 Task: Add Attachment from computer to Card Card0000000029 in Board Board0000000008 in Workspace WS0000000003 in Trello. Add Cover Purple to Card Card0000000029 in Board Board0000000008 in Workspace WS0000000003 in Trello. Add "Move Card To …" Button titled Button0000000029 to "top" of the list "To Do" to Card Card0000000029 in Board Board0000000008 in Workspace WS0000000003 in Trello. Add Description DS0000000029 to Card Card0000000029 in Board Board0000000008 in Workspace WS0000000003 in Trello. Add Comment CM0000000029 to Card Card0000000029 in Board Board0000000008 in Workspace WS0000000003 in Trello
Action: Mouse moved to (624, 81)
Screenshot: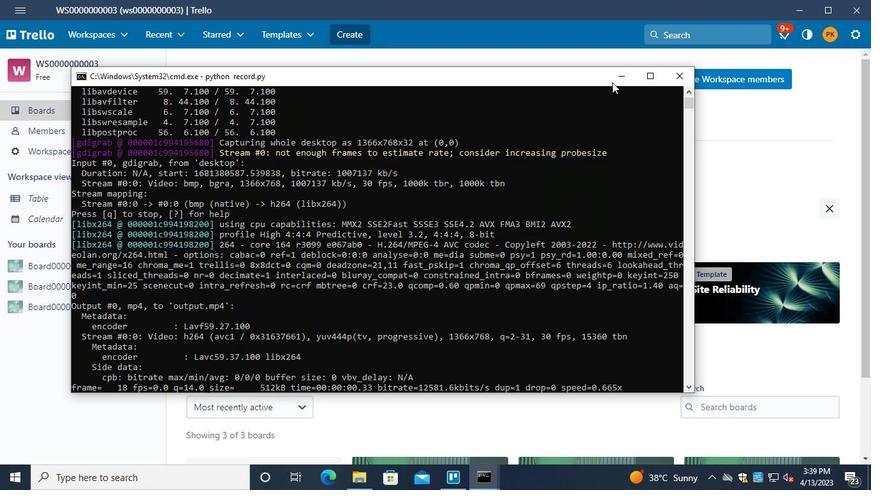 
Action: Mouse pressed left at (624, 81)
Screenshot: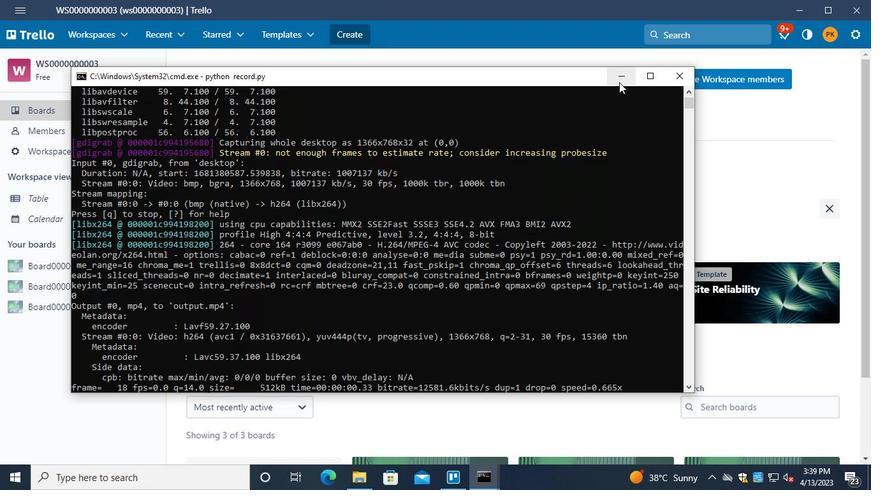 
Action: Mouse moved to (52, 289)
Screenshot: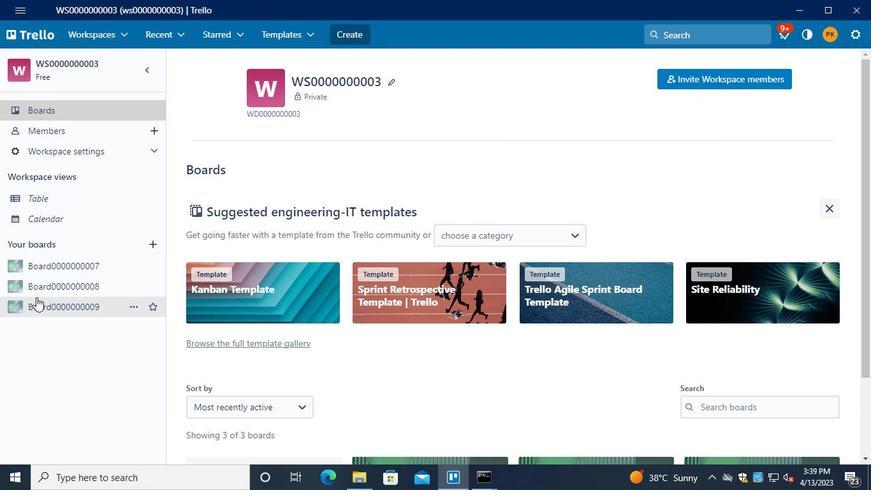
Action: Mouse pressed left at (52, 289)
Screenshot: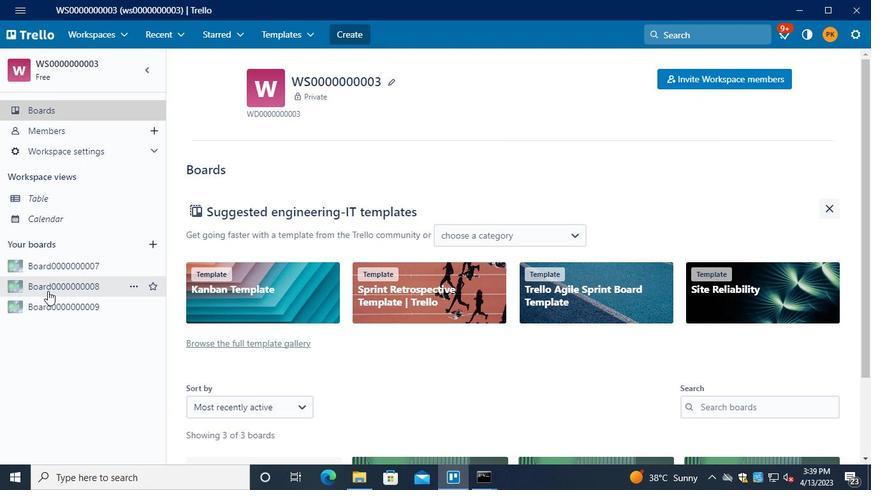 
Action: Mouse moved to (248, 128)
Screenshot: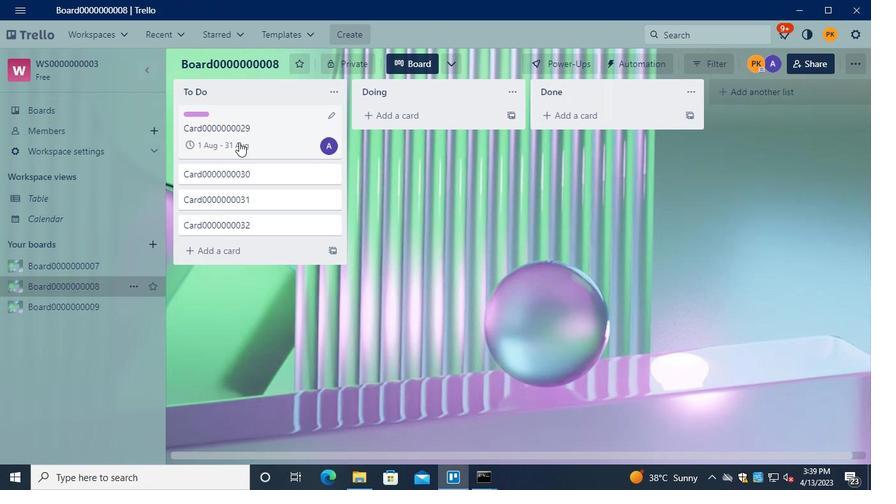 
Action: Mouse pressed left at (248, 128)
Screenshot: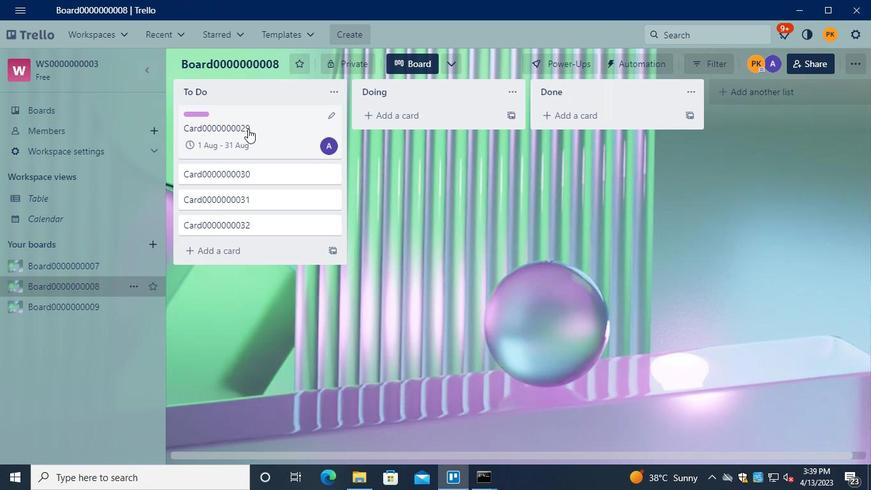 
Action: Mouse moved to (579, 260)
Screenshot: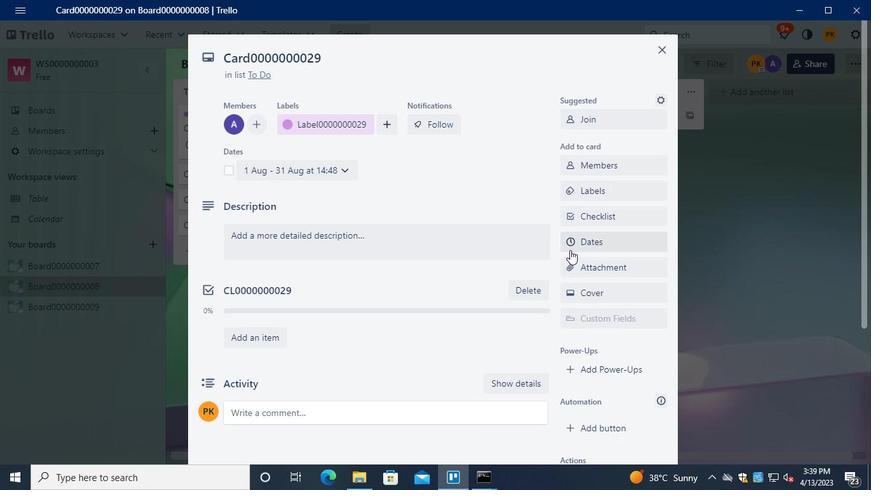 
Action: Mouse pressed left at (579, 260)
Screenshot: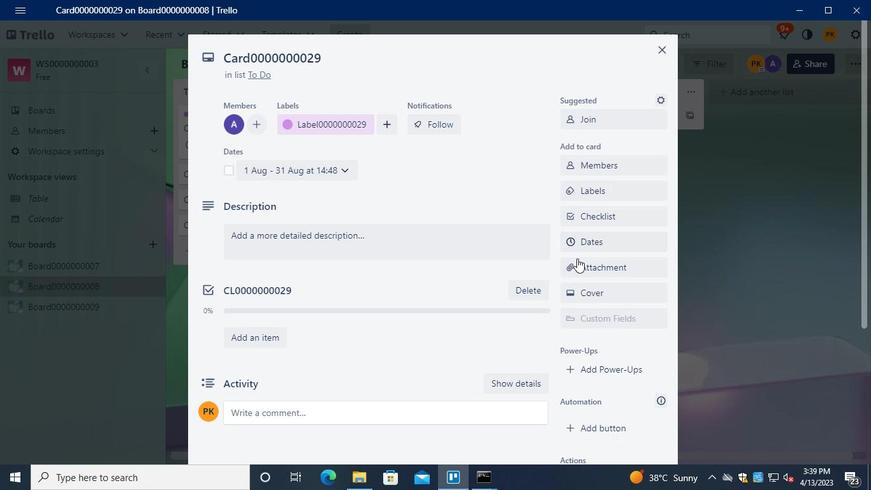 
Action: Mouse moved to (590, 114)
Screenshot: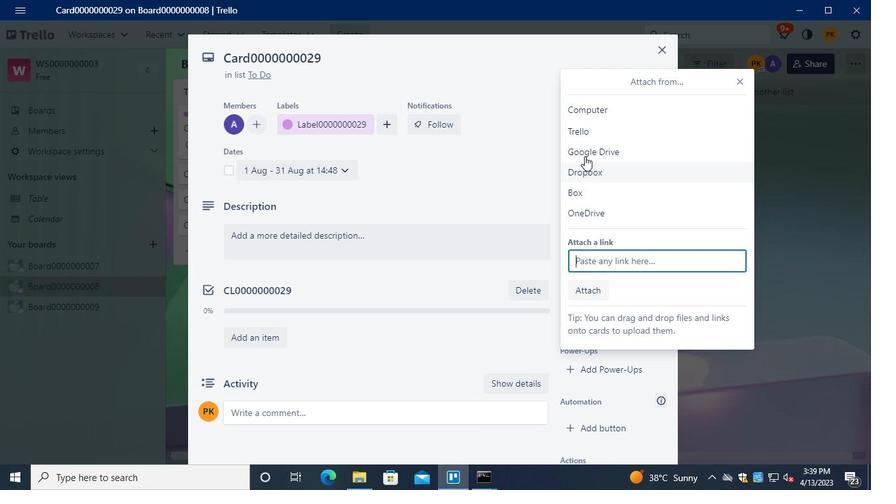 
Action: Mouse pressed left at (590, 114)
Screenshot: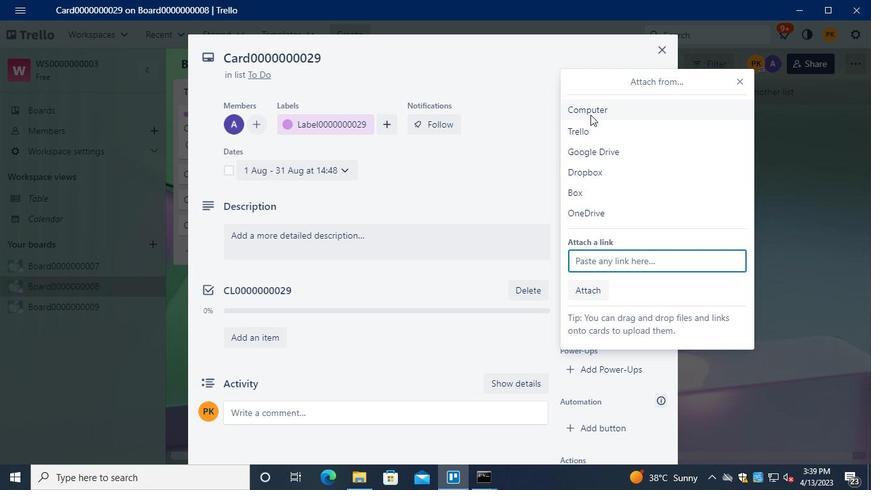
Action: Mouse moved to (178, 89)
Screenshot: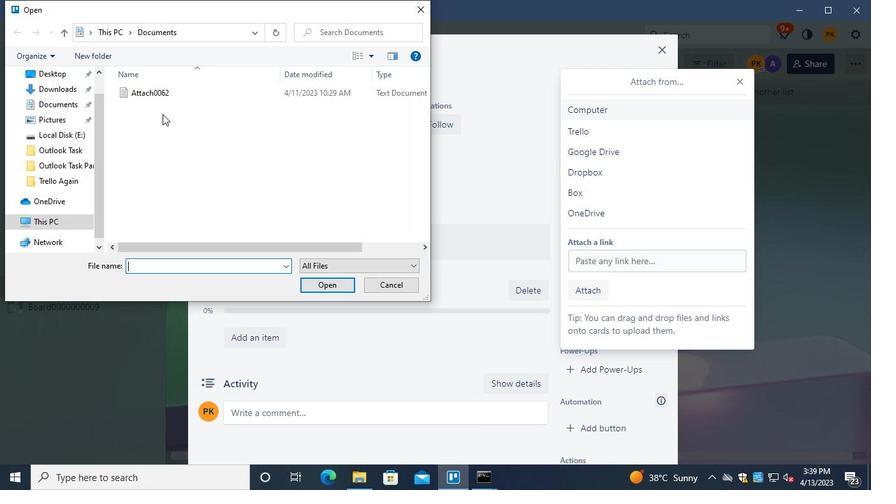 
Action: Mouse pressed left at (178, 89)
Screenshot: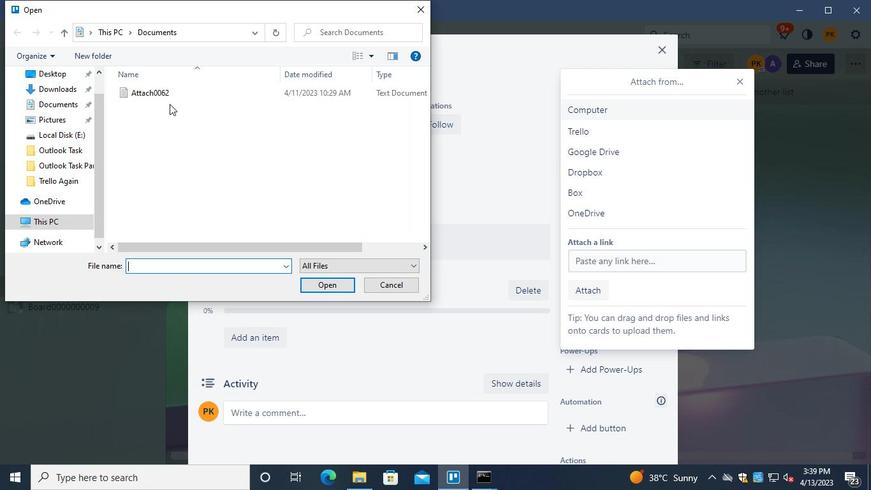 
Action: Mouse moved to (335, 290)
Screenshot: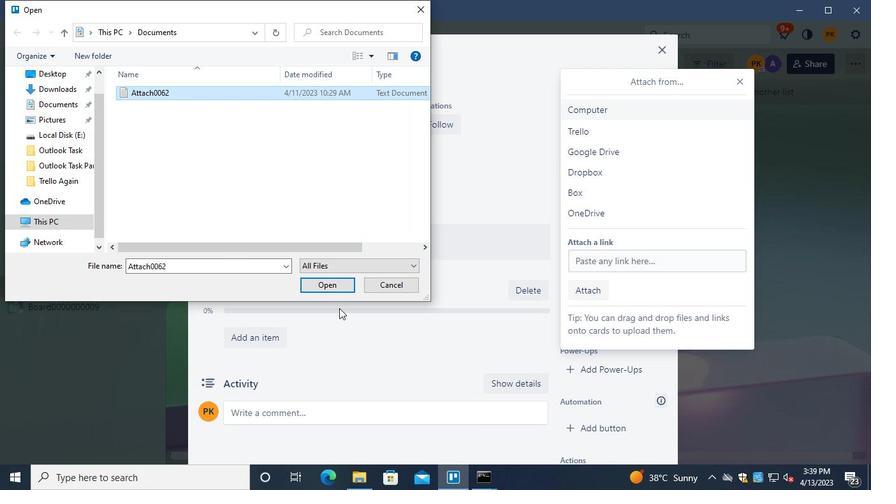 
Action: Mouse pressed left at (335, 290)
Screenshot: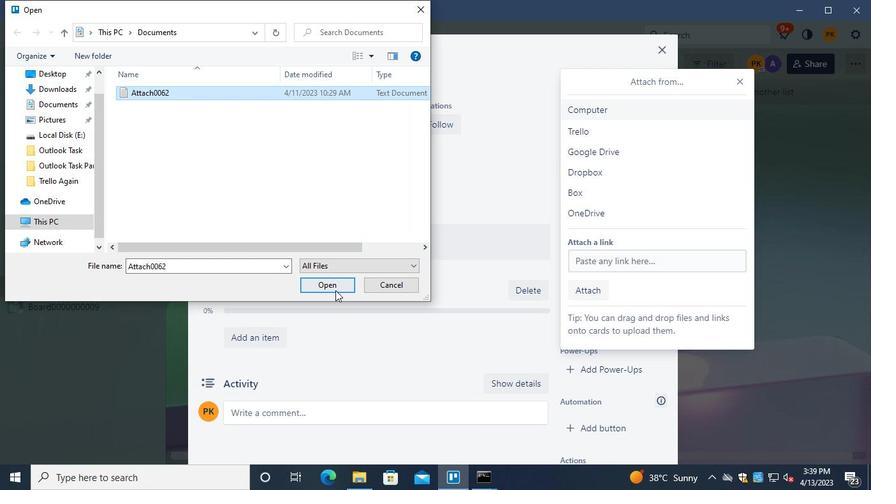 
Action: Mouse moved to (608, 292)
Screenshot: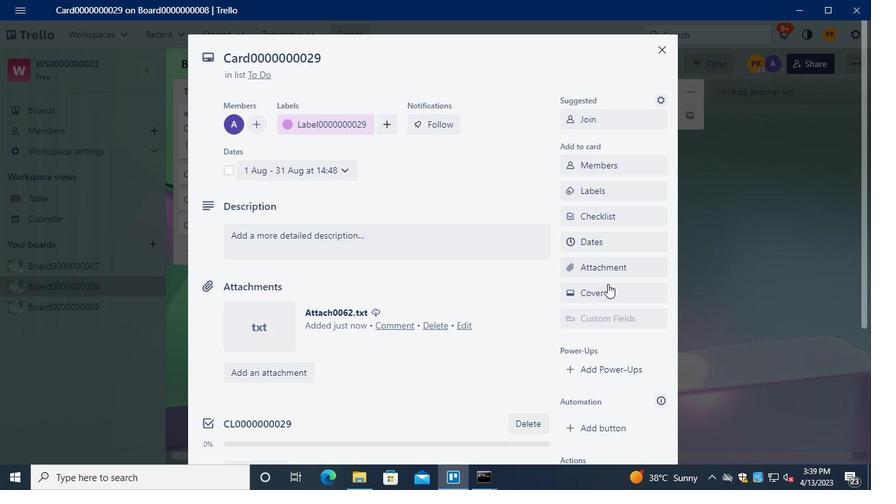 
Action: Mouse pressed left at (608, 292)
Screenshot: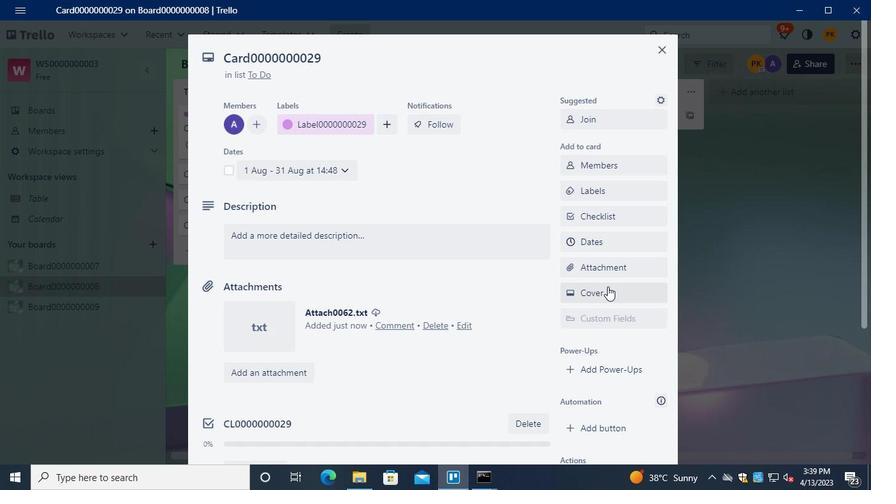 
Action: Mouse moved to (731, 210)
Screenshot: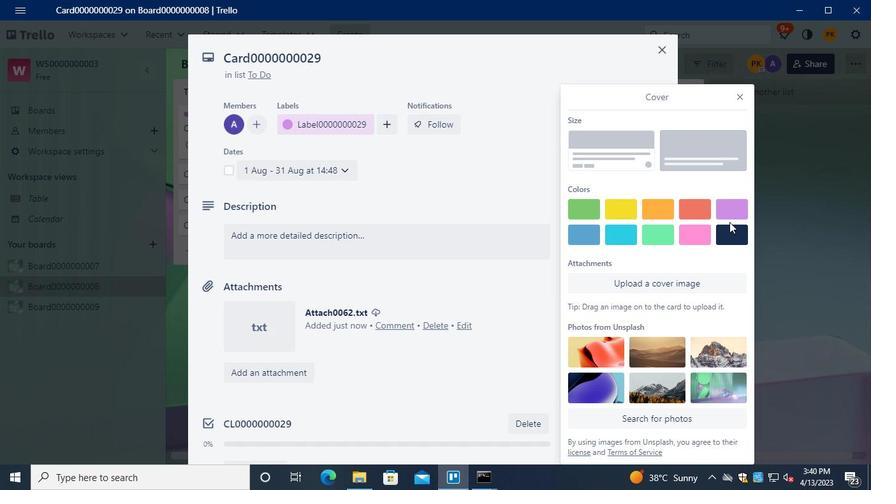 
Action: Mouse pressed left at (731, 210)
Screenshot: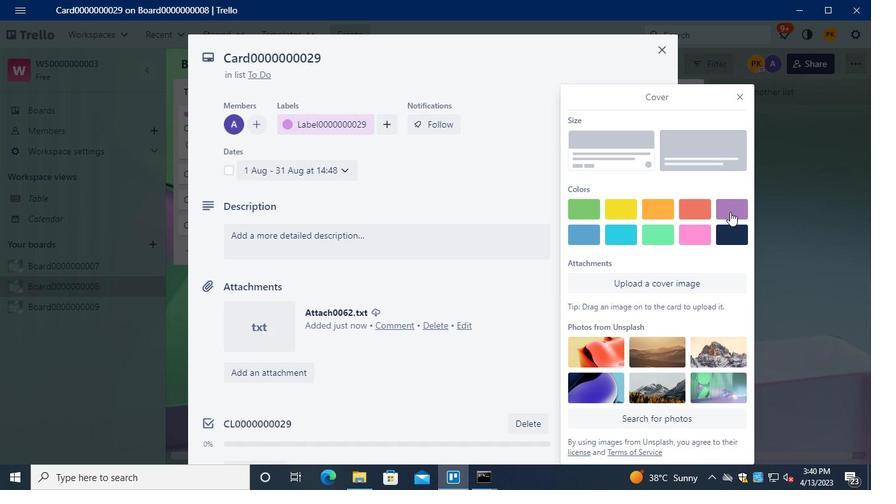 
Action: Mouse moved to (738, 75)
Screenshot: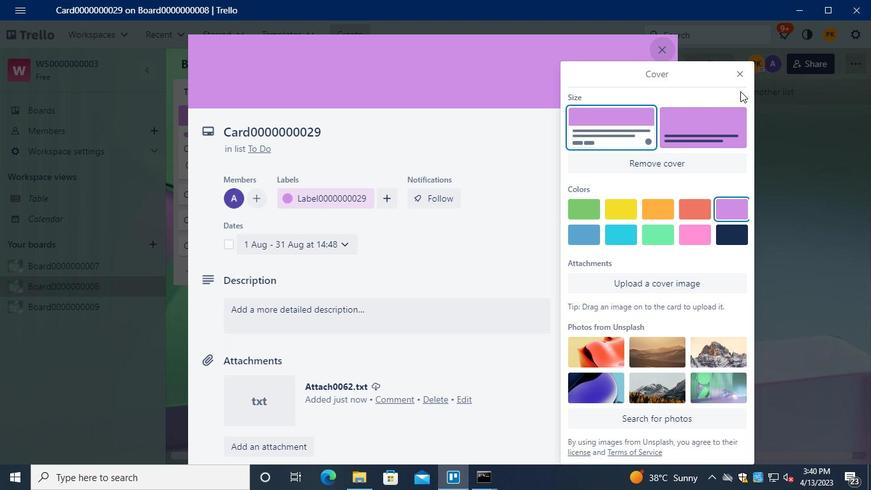 
Action: Mouse pressed left at (738, 75)
Screenshot: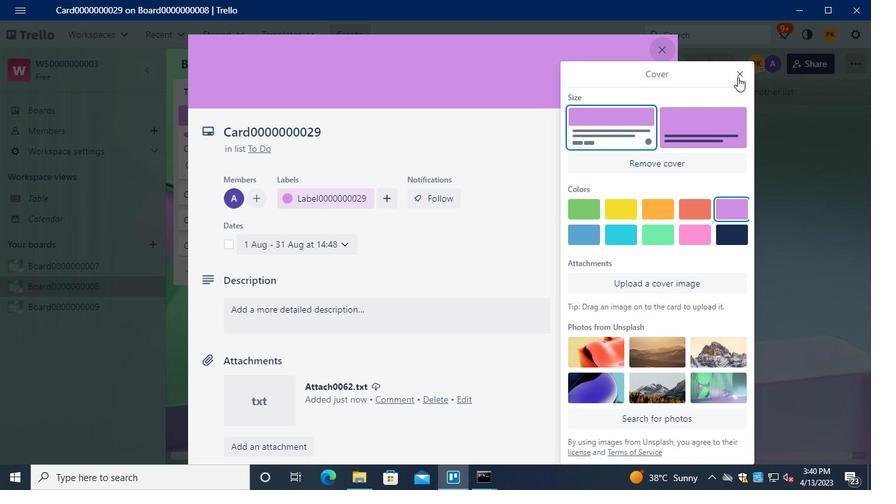 
Action: Mouse moved to (608, 351)
Screenshot: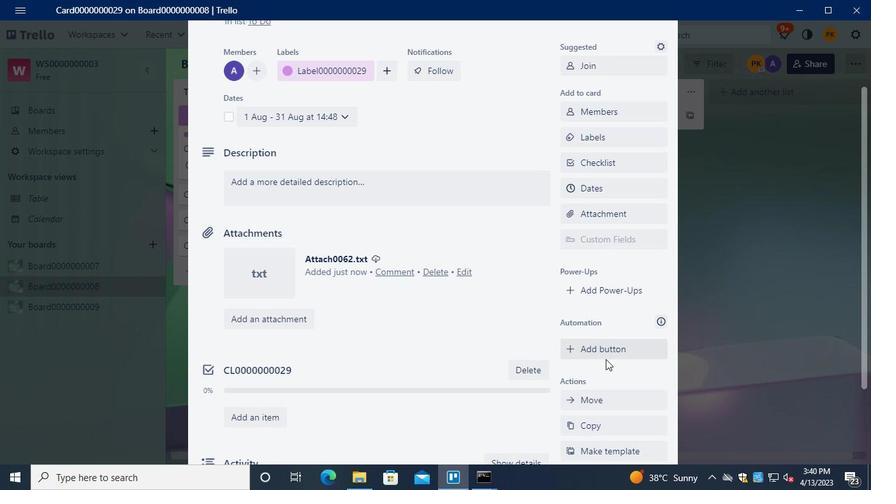 
Action: Mouse pressed left at (608, 351)
Screenshot: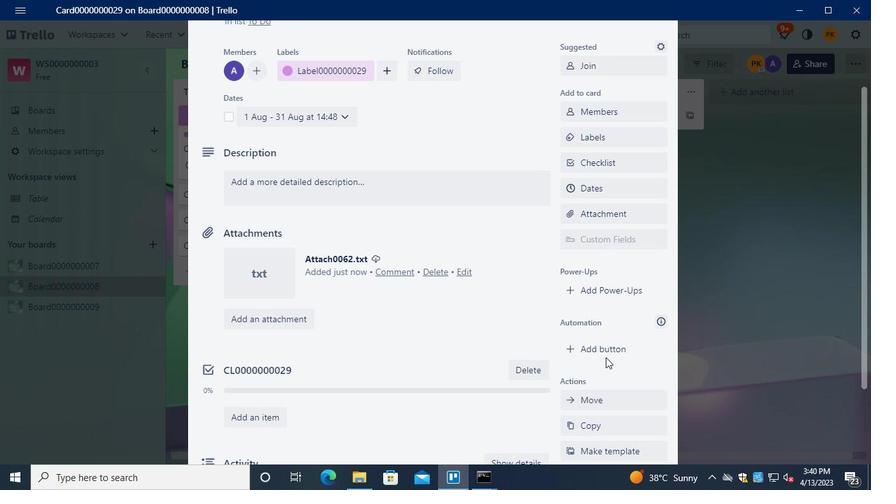 
Action: Mouse moved to (615, 114)
Screenshot: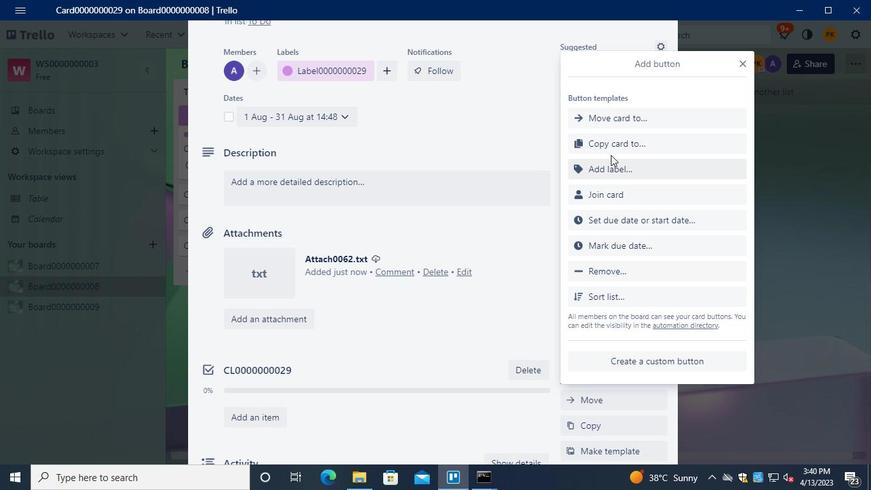 
Action: Mouse pressed left at (615, 114)
Screenshot: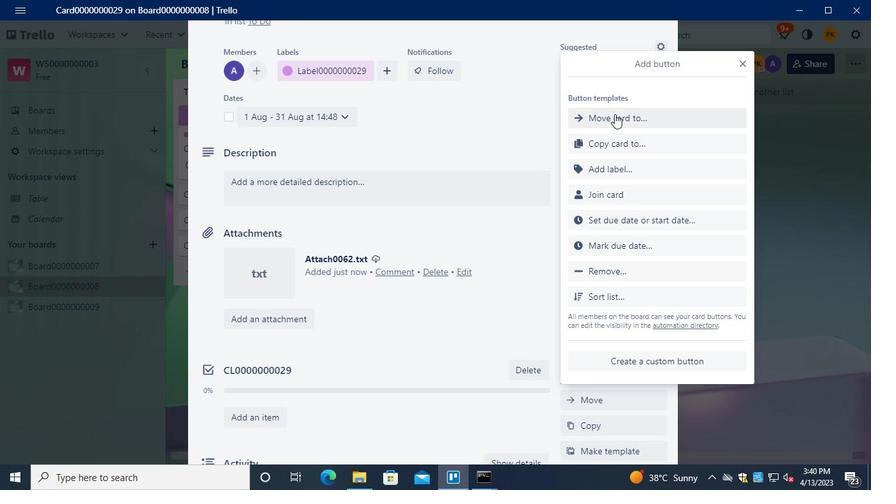 
Action: Mouse moved to (648, 131)
Screenshot: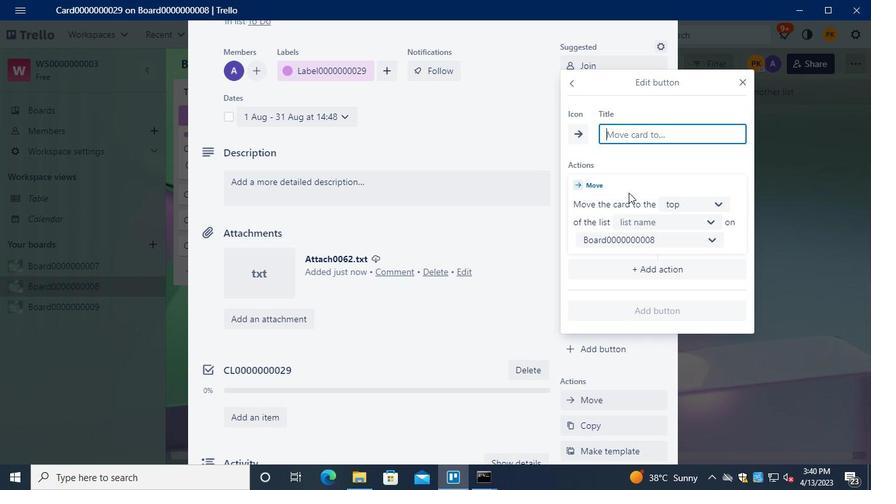 
Action: Keyboard Key.shift
Screenshot: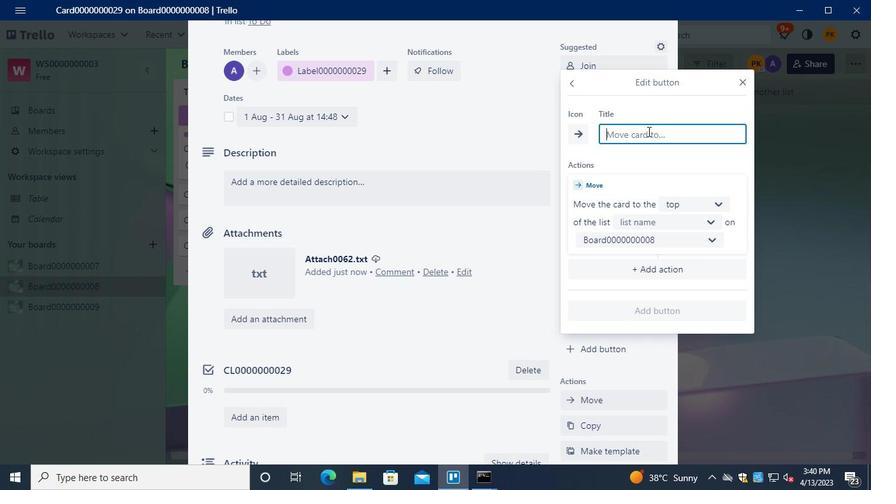 
Action: Keyboard B
Screenshot: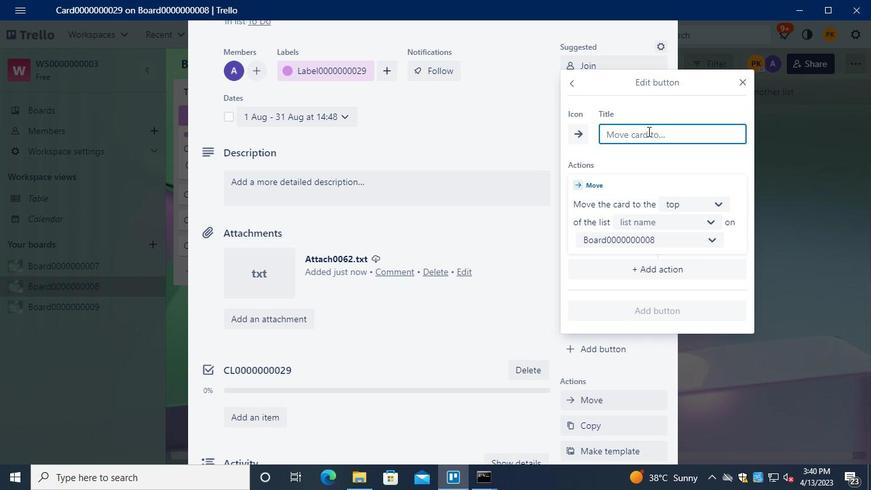 
Action: Keyboard u
Screenshot: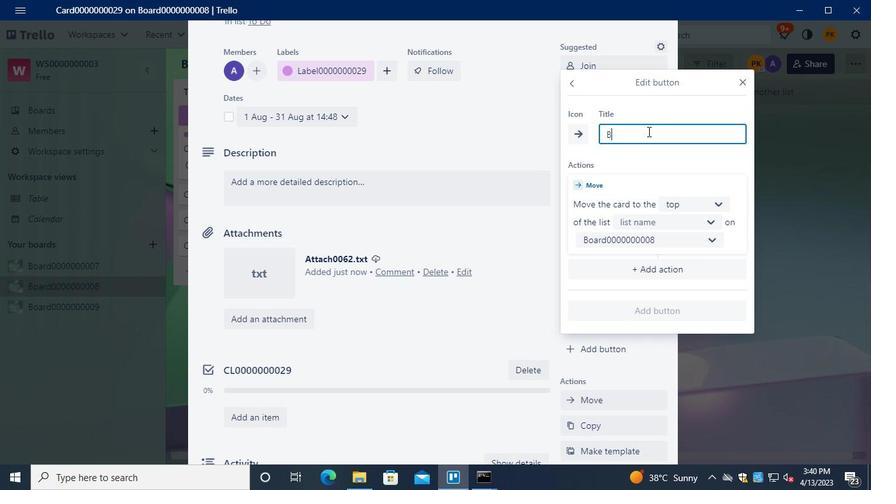 
Action: Keyboard t
Screenshot: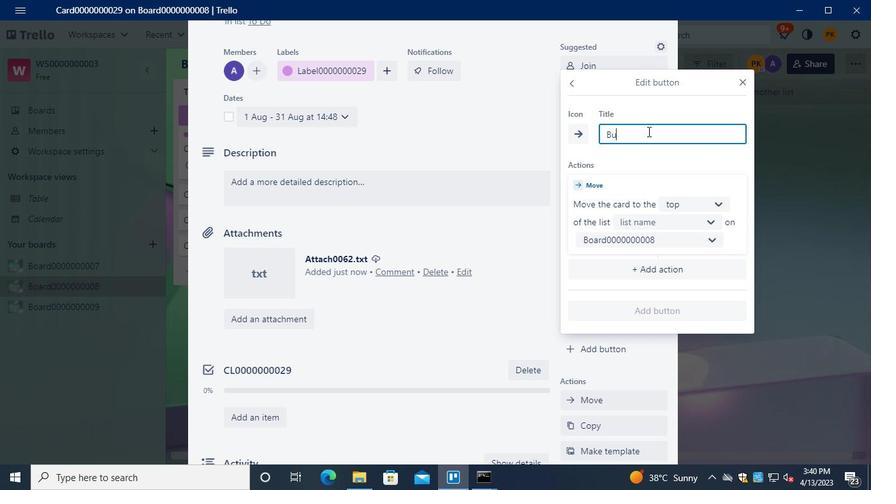 
Action: Keyboard t
Screenshot: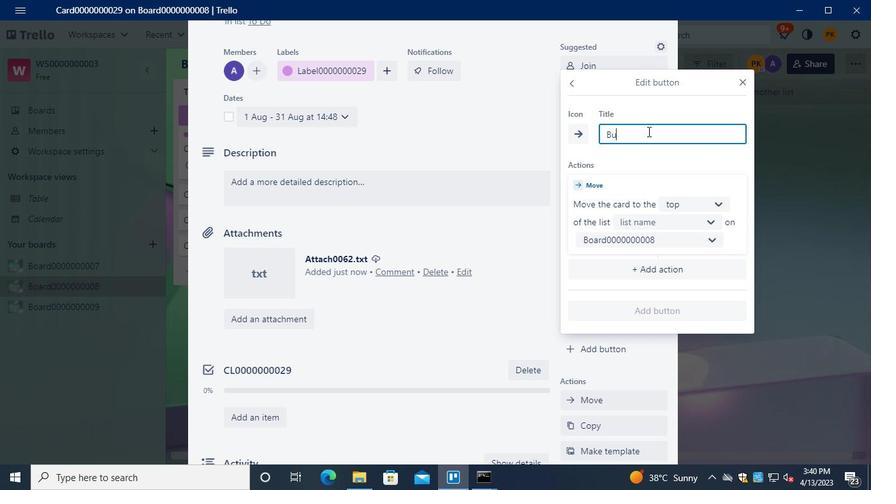 
Action: Keyboard o
Screenshot: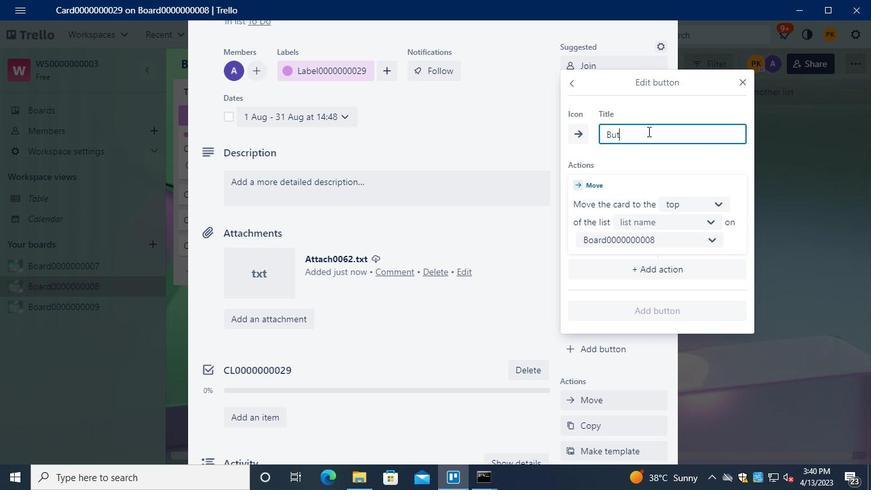 
Action: Keyboard n
Screenshot: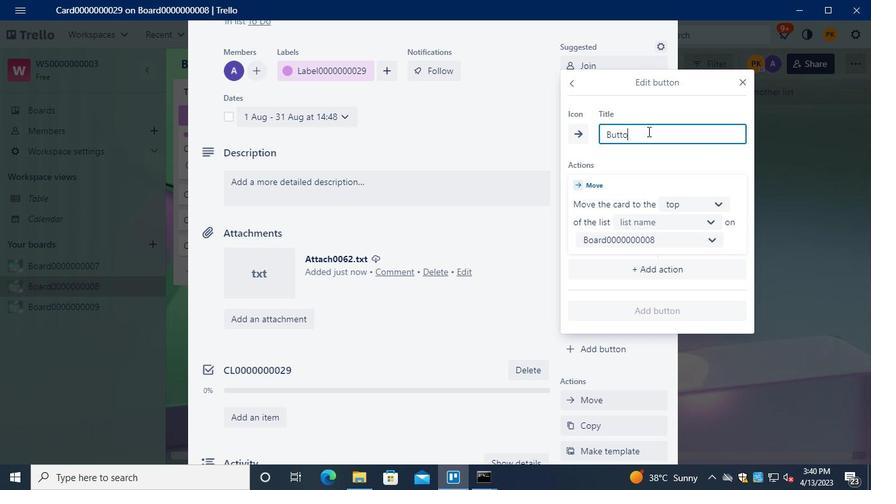 
Action: Keyboard <96>
Screenshot: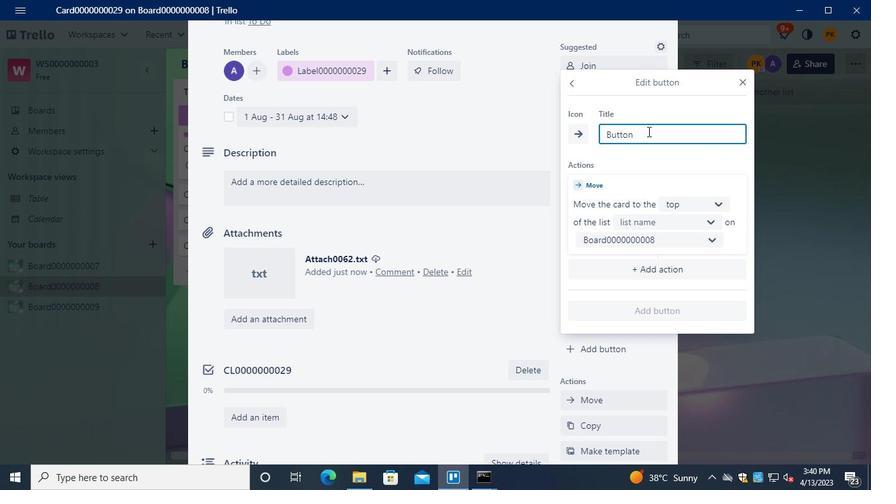 
Action: Keyboard <96>
Screenshot: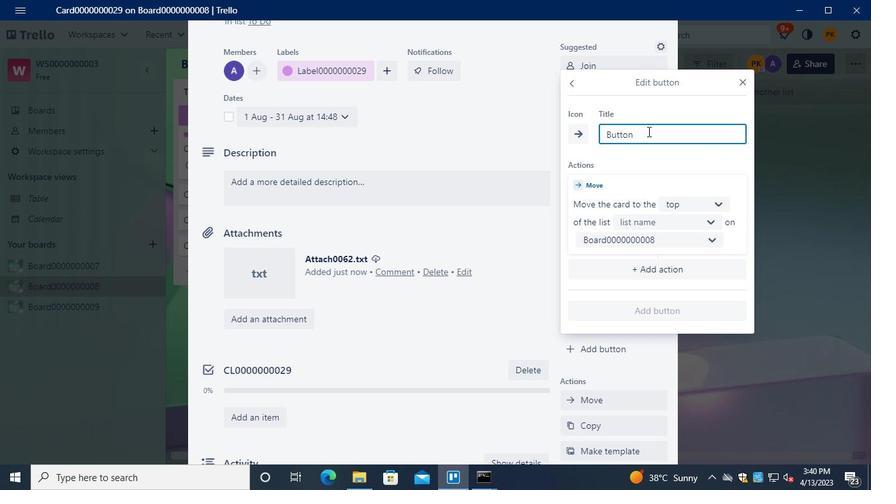
Action: Keyboard <96>
Screenshot: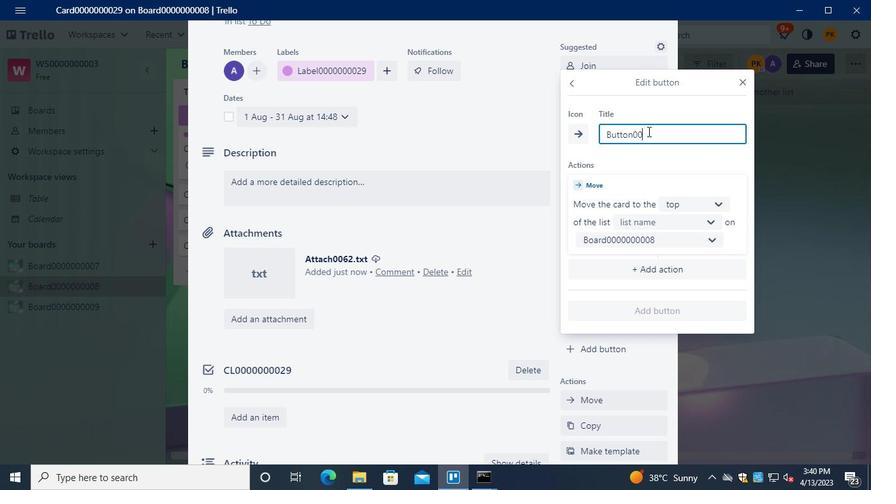 
Action: Keyboard <96>
Screenshot: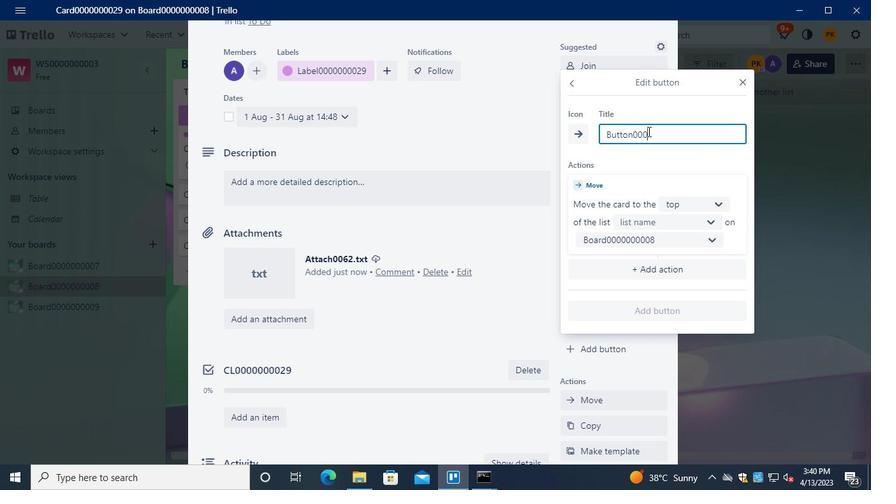 
Action: Keyboard <96>
Screenshot: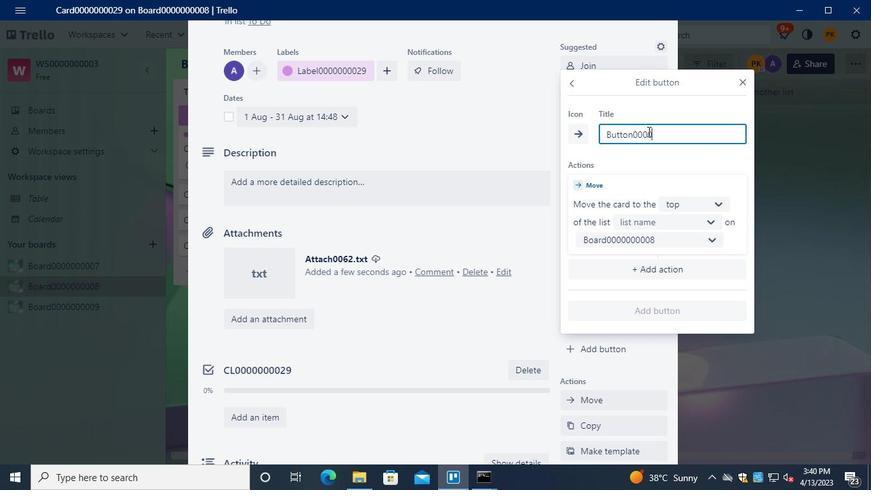 
Action: Keyboard <96>
Screenshot: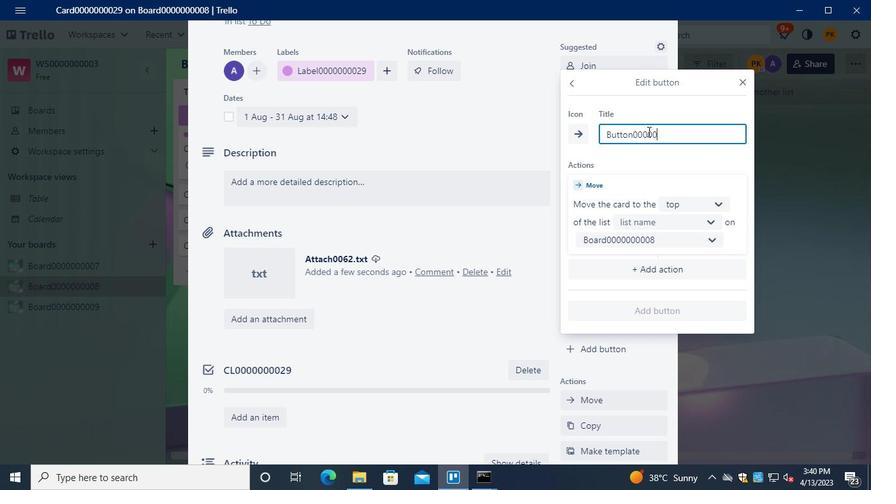 
Action: Keyboard <96>
Screenshot: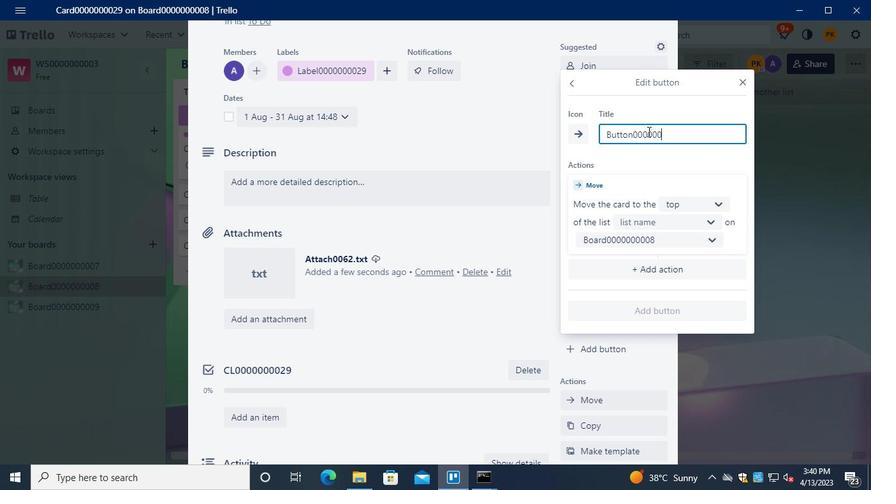 
Action: Keyboard <96>
Screenshot: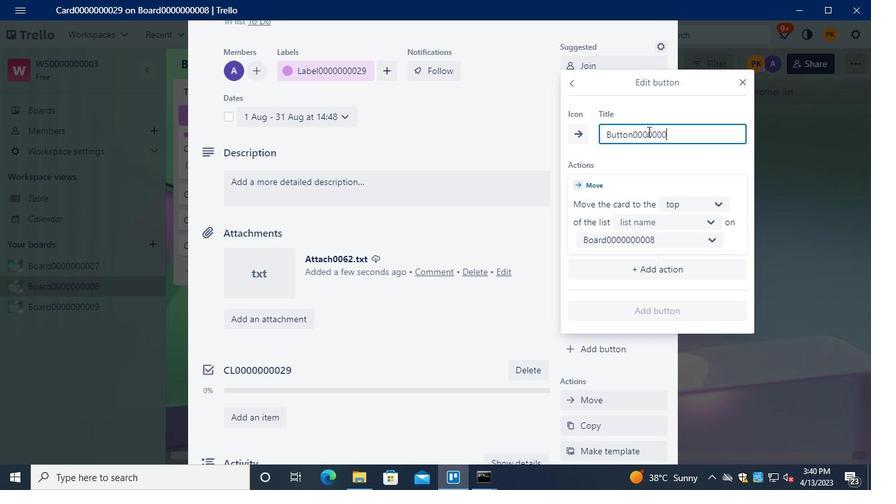 
Action: Keyboard <98>
Screenshot: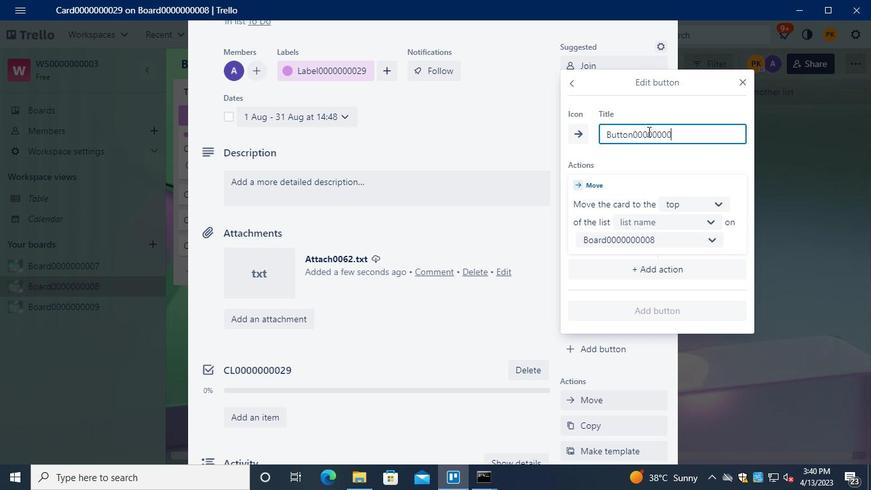 
Action: Keyboard <105>
Screenshot: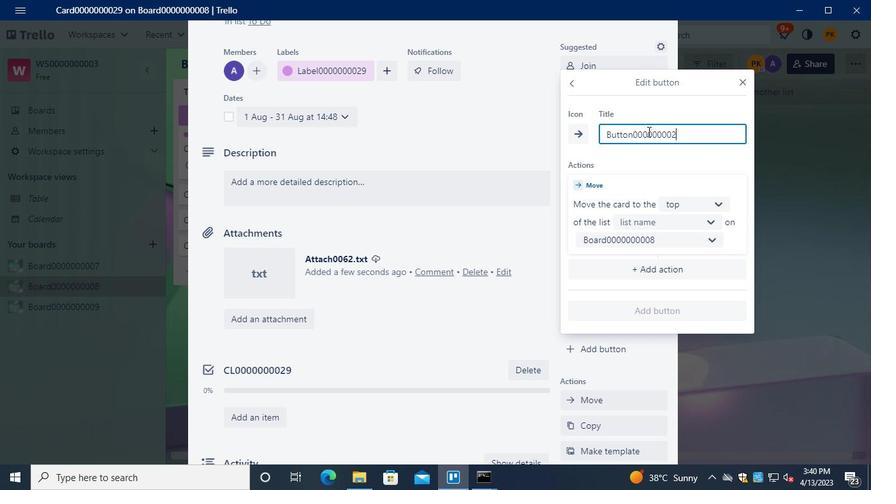 
Action: Mouse moved to (701, 221)
Screenshot: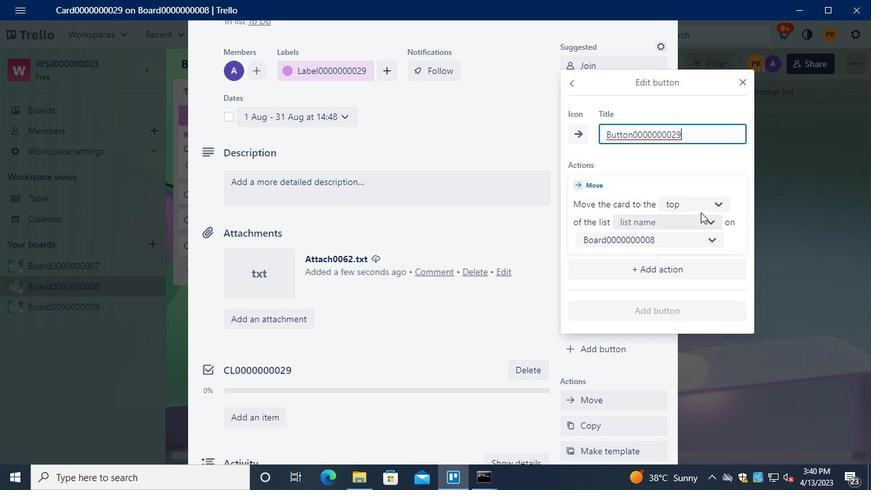 
Action: Mouse pressed left at (701, 221)
Screenshot: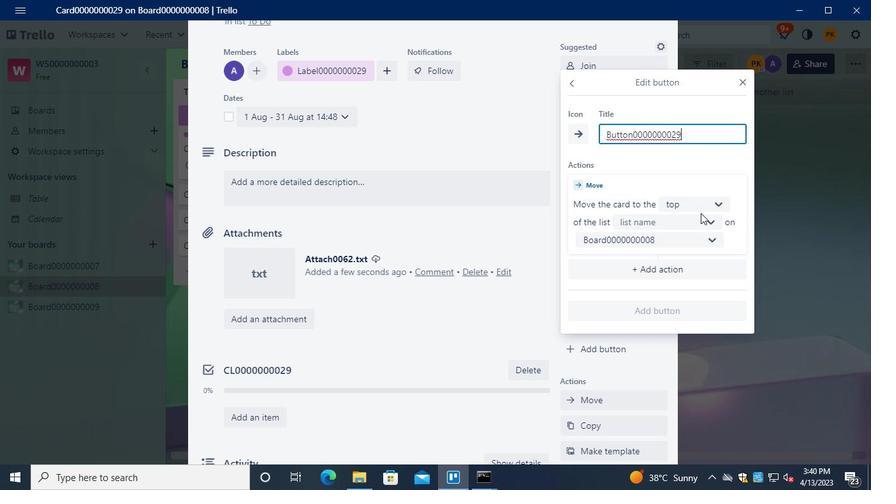 
Action: Mouse moved to (680, 247)
Screenshot: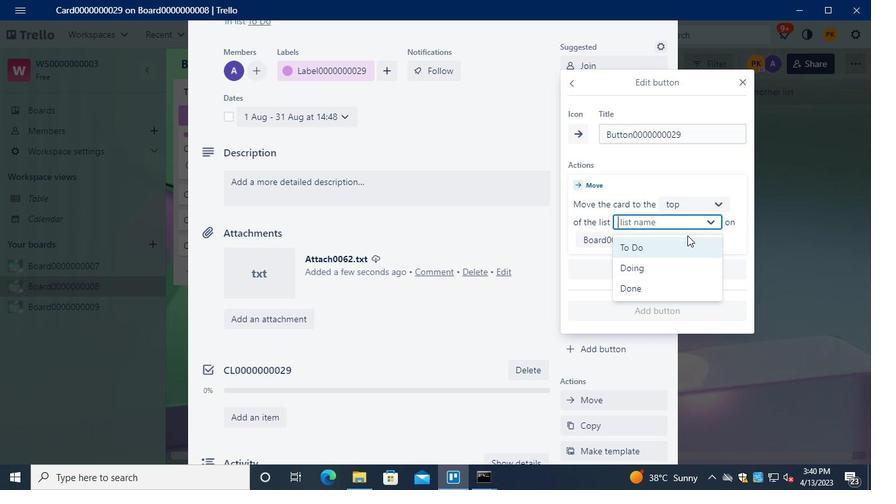 
Action: Mouse pressed left at (680, 247)
Screenshot: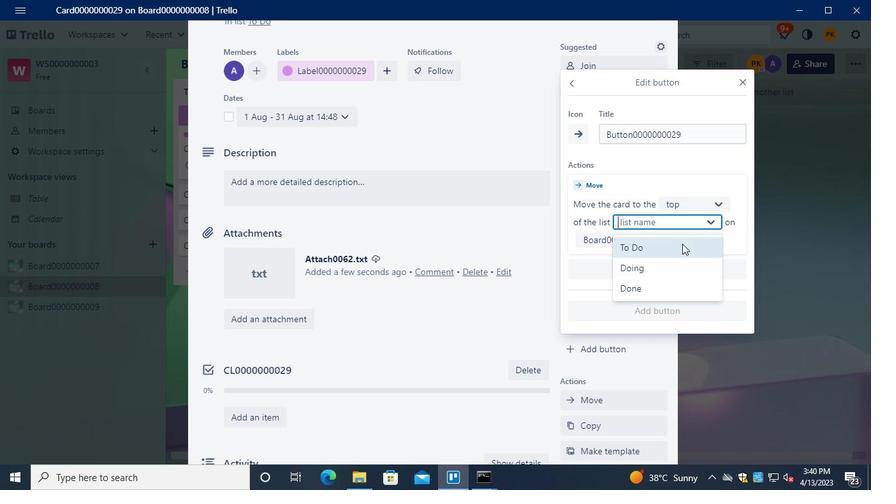 
Action: Mouse moved to (657, 315)
Screenshot: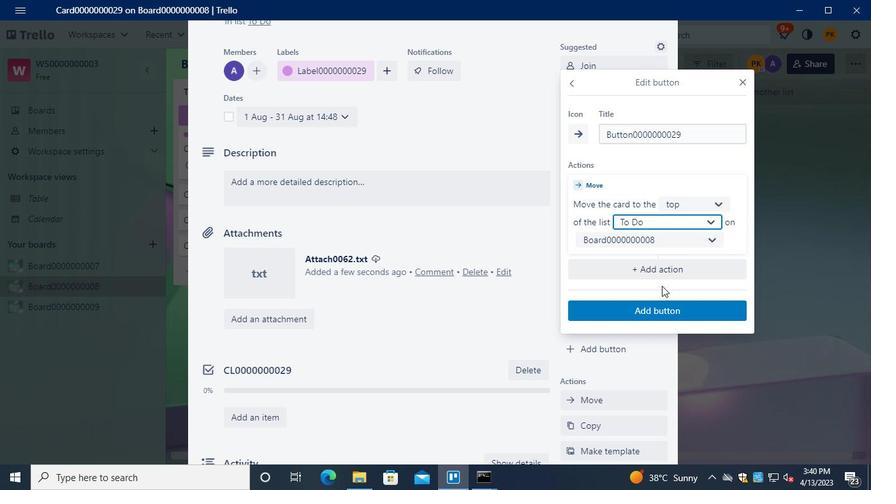 
Action: Mouse pressed left at (657, 315)
Screenshot: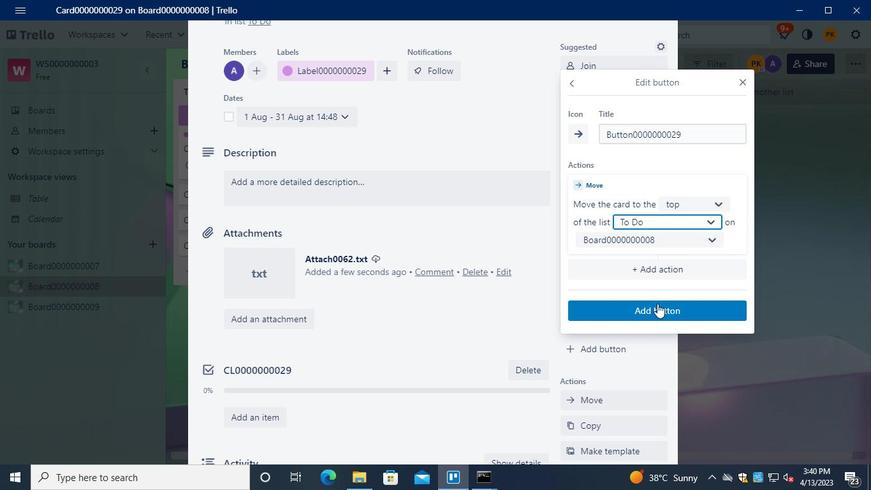 
Action: Mouse moved to (376, 183)
Screenshot: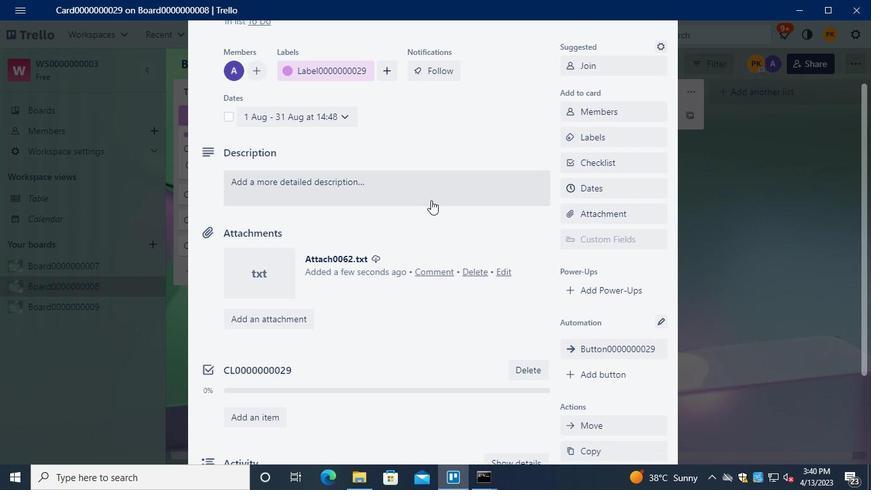 
Action: Mouse pressed left at (376, 183)
Screenshot: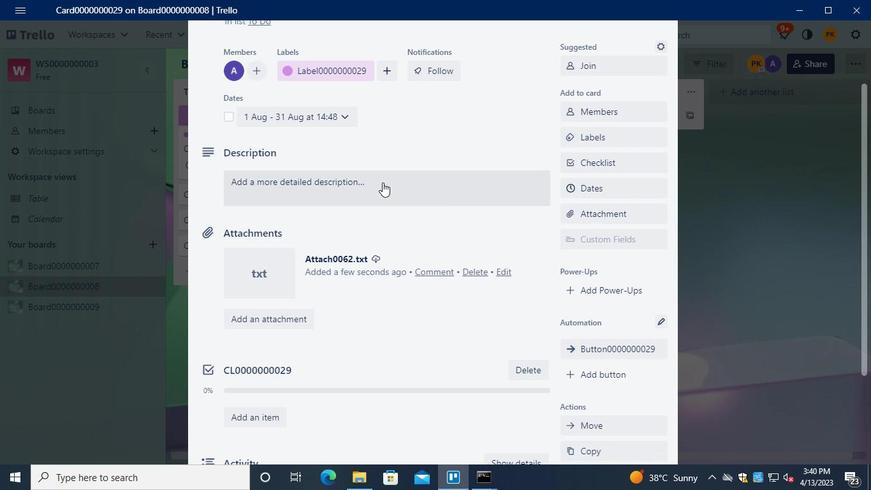 
Action: Keyboard Key.shift
Screenshot: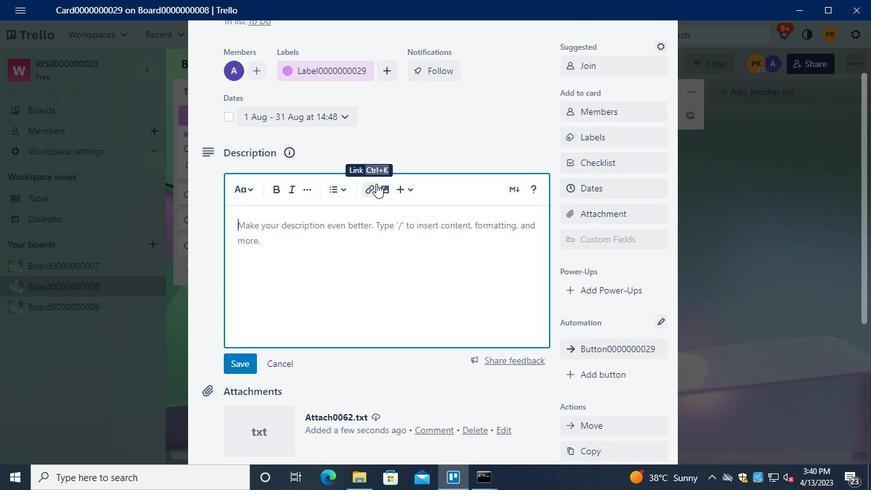 
Action: Keyboard D
Screenshot: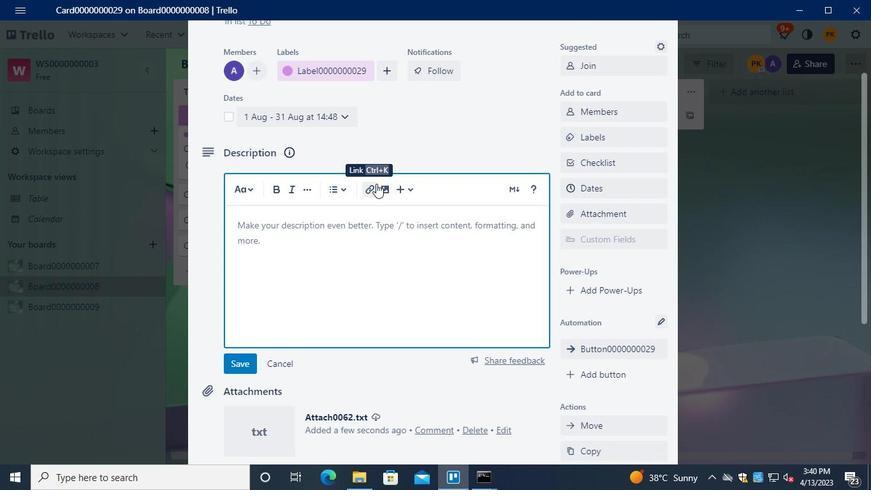 
Action: Keyboard S
Screenshot: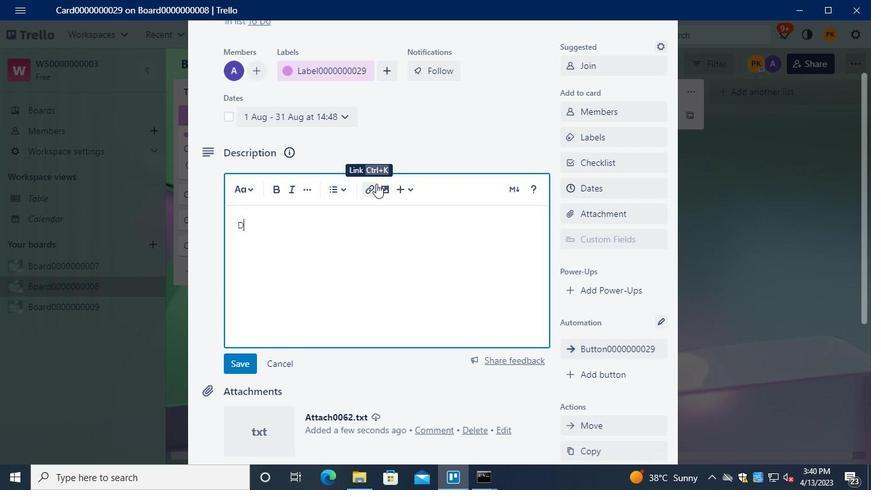 
Action: Keyboard <96>
Screenshot: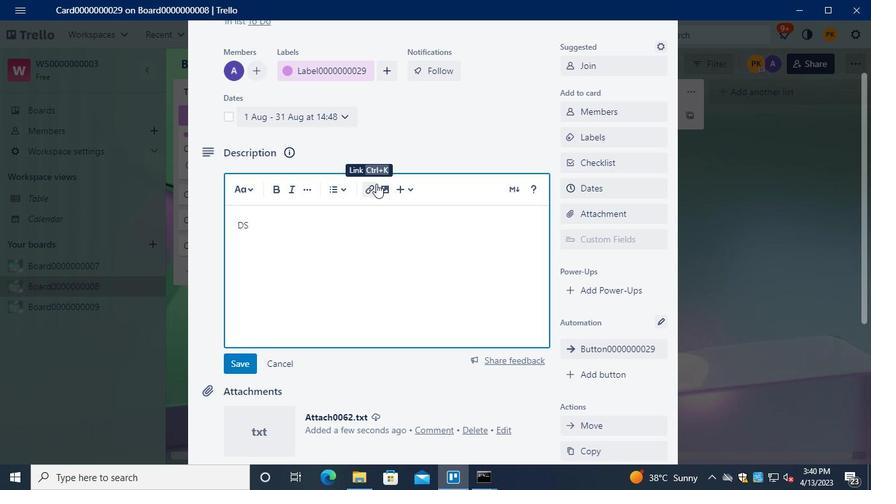 
Action: Keyboard <96>
Screenshot: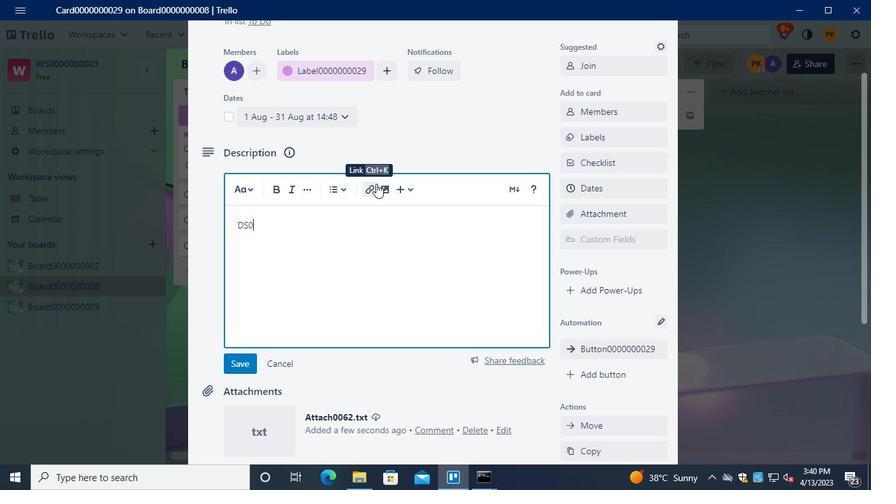 
Action: Keyboard <96>
Screenshot: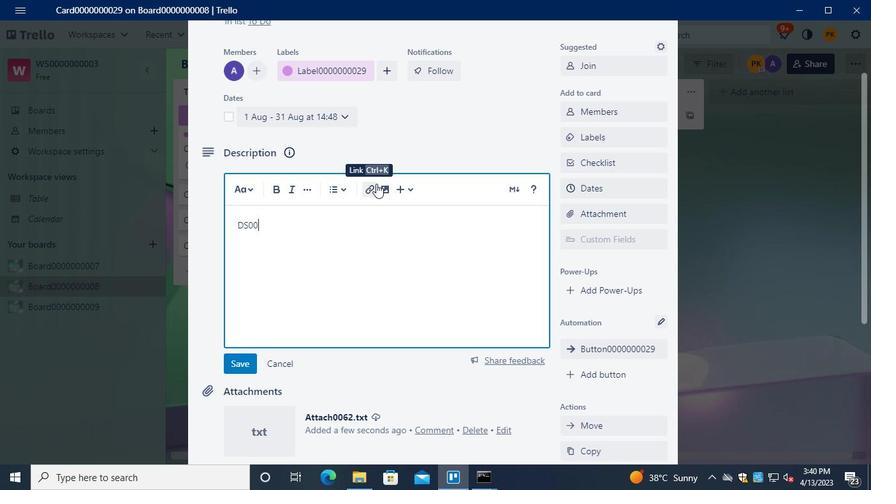 
Action: Keyboard <96>
Screenshot: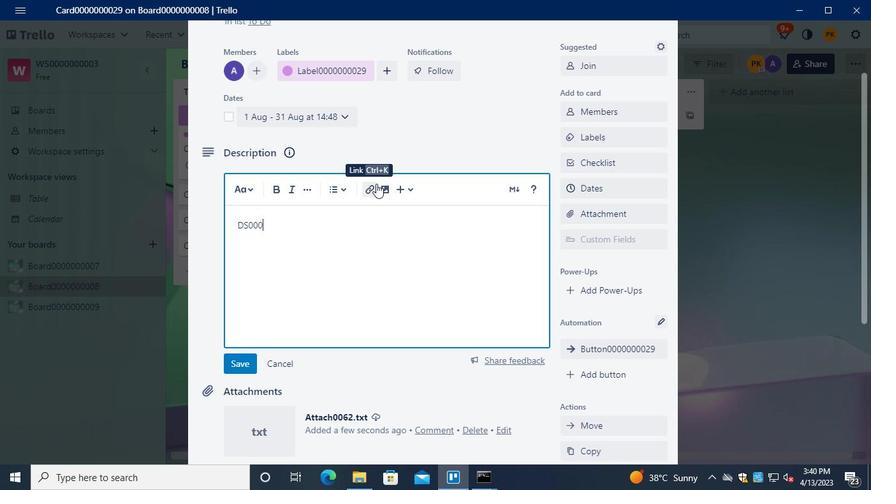 
Action: Keyboard <96>
Screenshot: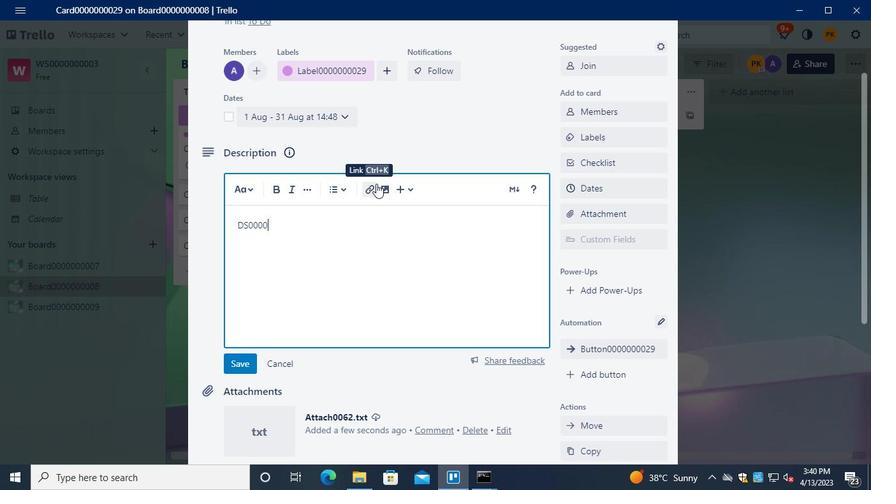 
Action: Keyboard <96>
Screenshot: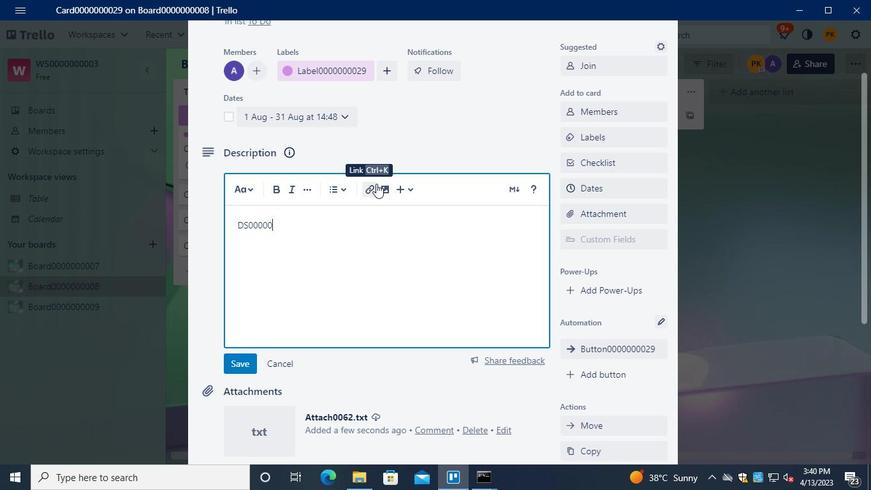 
Action: Keyboard <96>
Screenshot: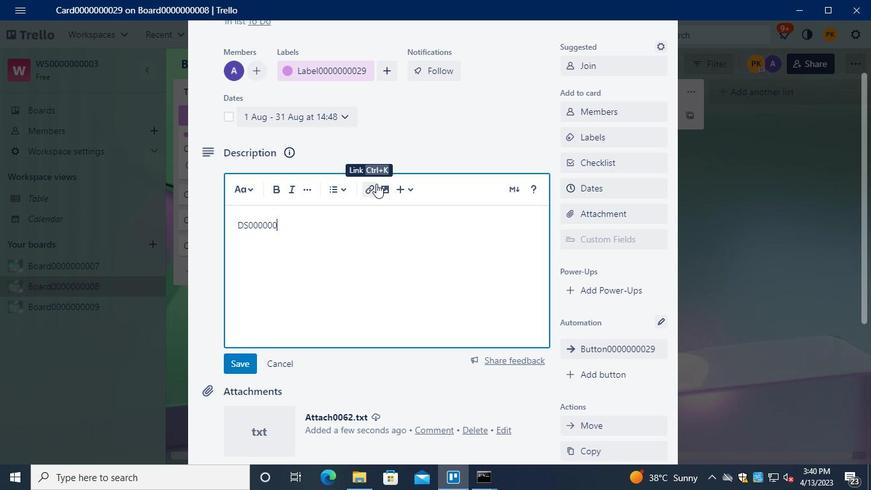 
Action: Keyboard <96>
Screenshot: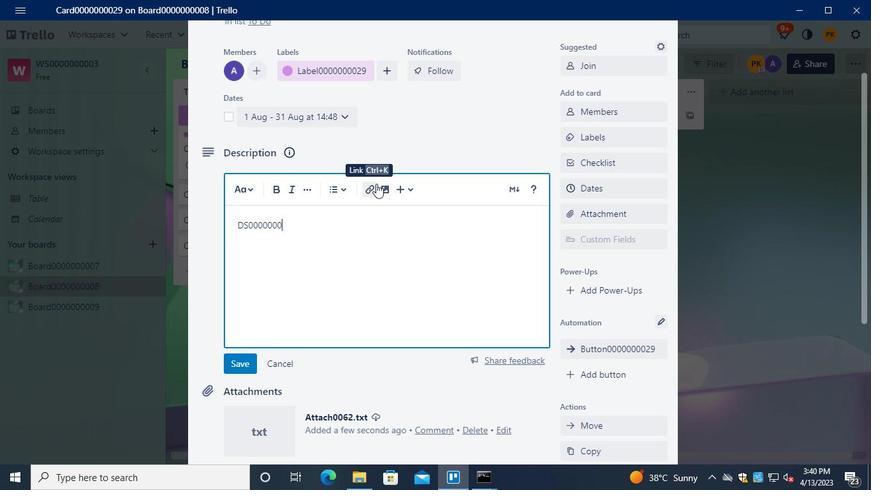 
Action: Keyboard <98>
Screenshot: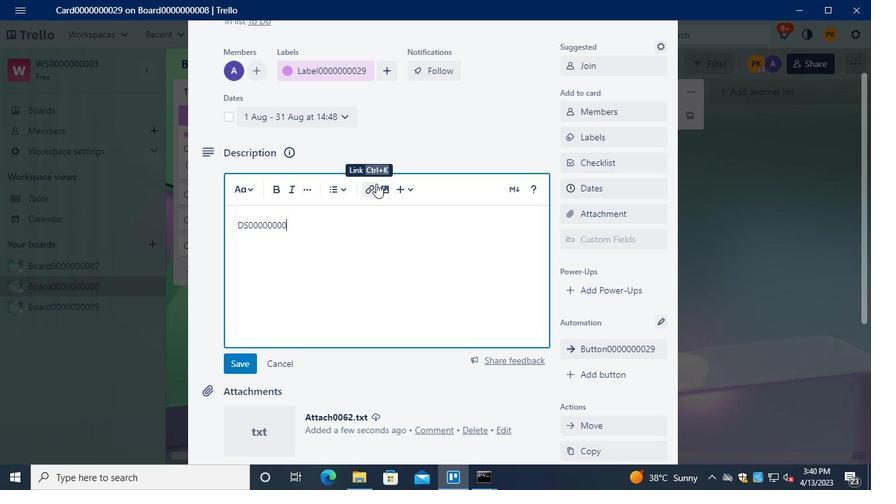 
Action: Keyboard <105>
Screenshot: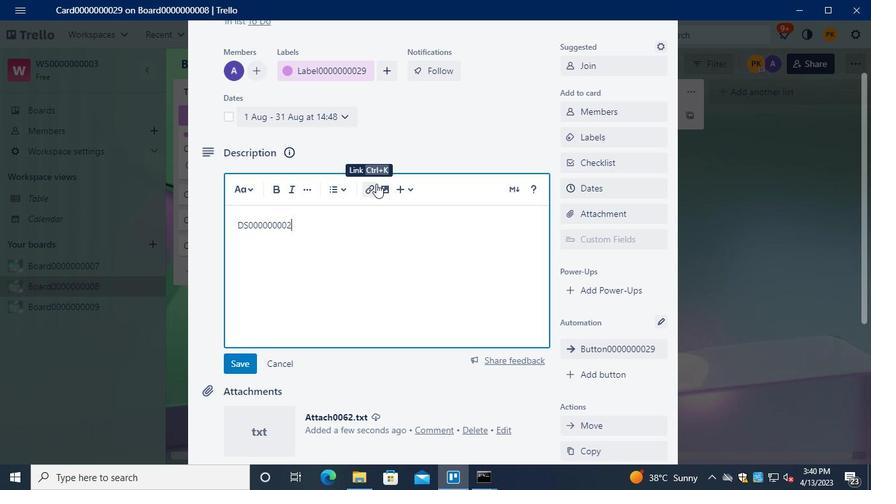 
Action: Mouse moved to (235, 361)
Screenshot: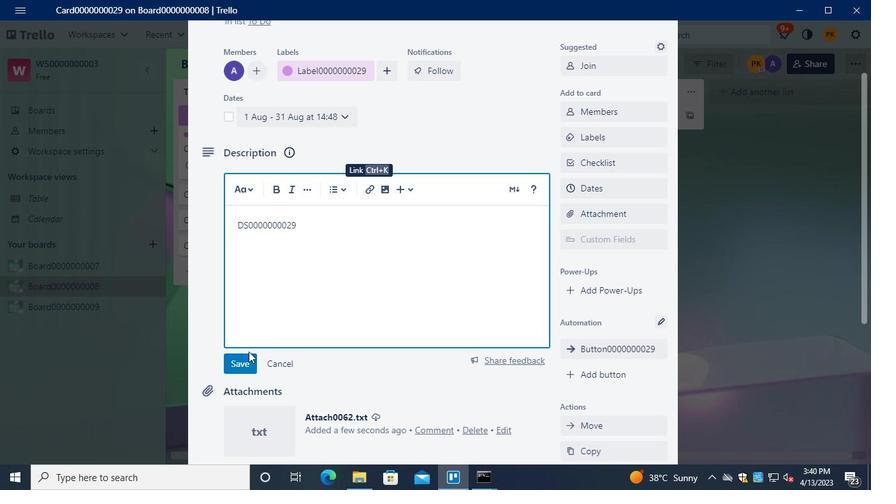 
Action: Mouse pressed left at (235, 361)
Screenshot: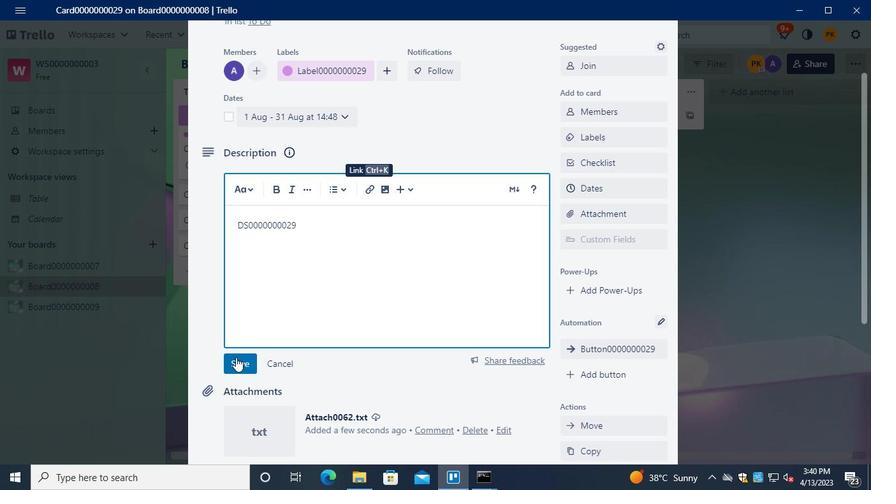 
Action: Mouse moved to (296, 327)
Screenshot: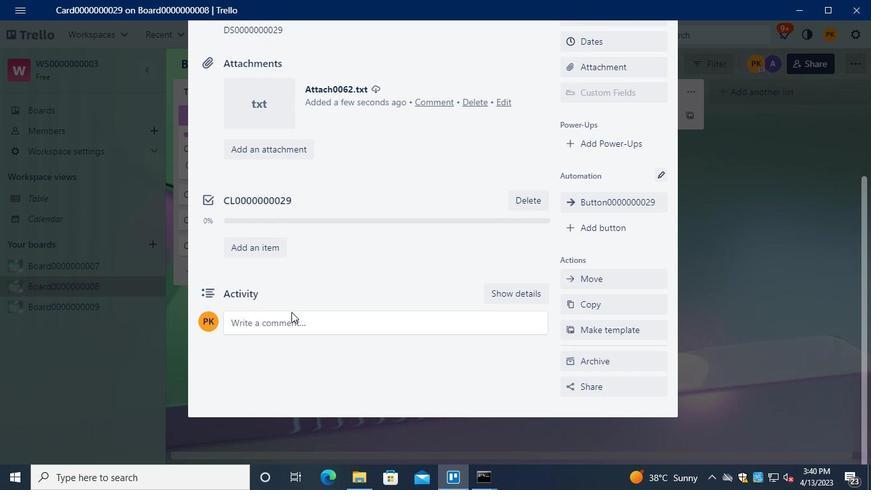 
Action: Mouse pressed left at (296, 327)
Screenshot: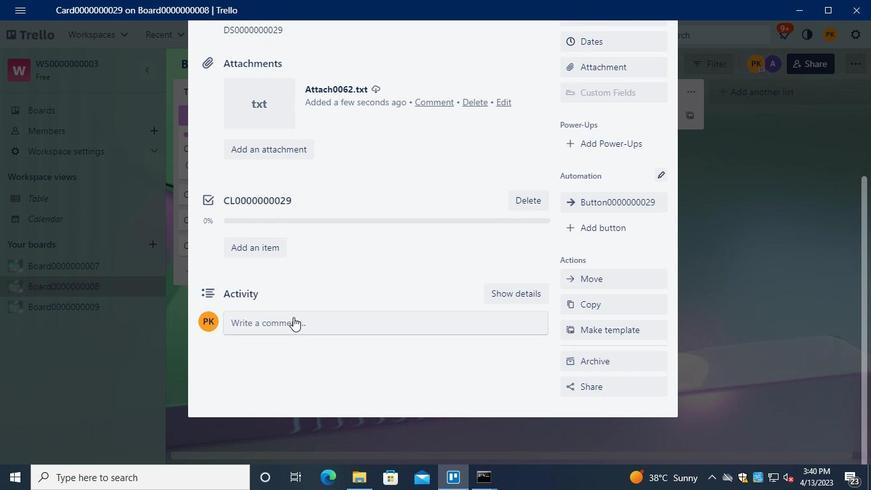 
Action: Keyboard Key.shift
Screenshot: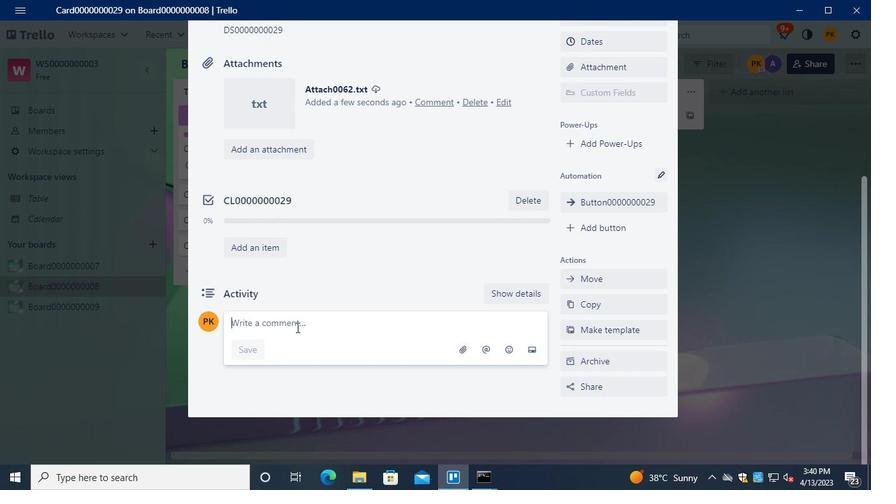 
Action: Keyboard C
Screenshot: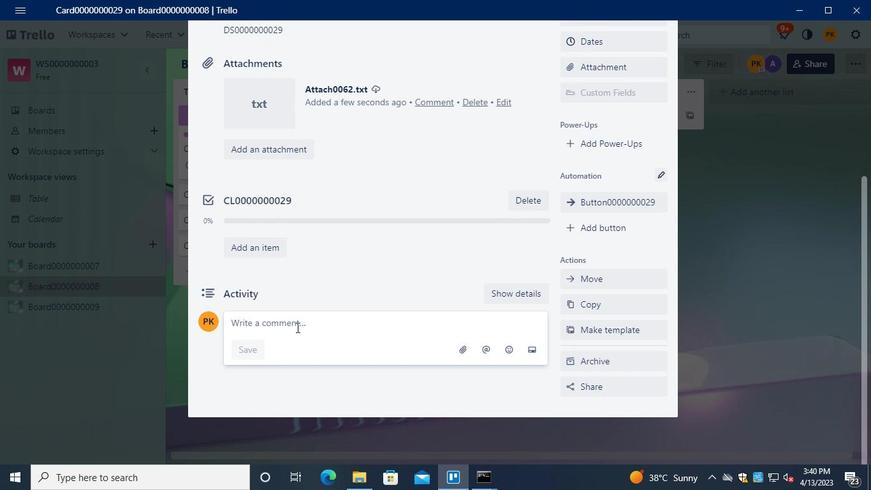 
Action: Keyboard M
Screenshot: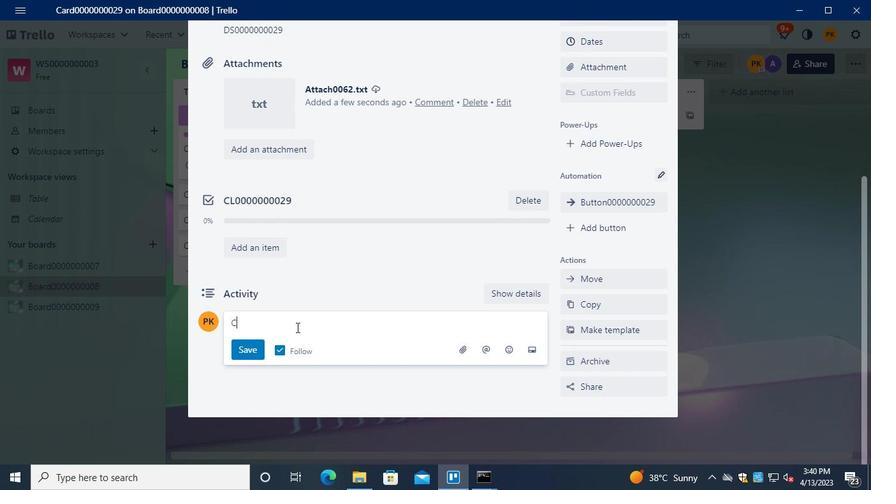 
Action: Keyboard <96>
Screenshot: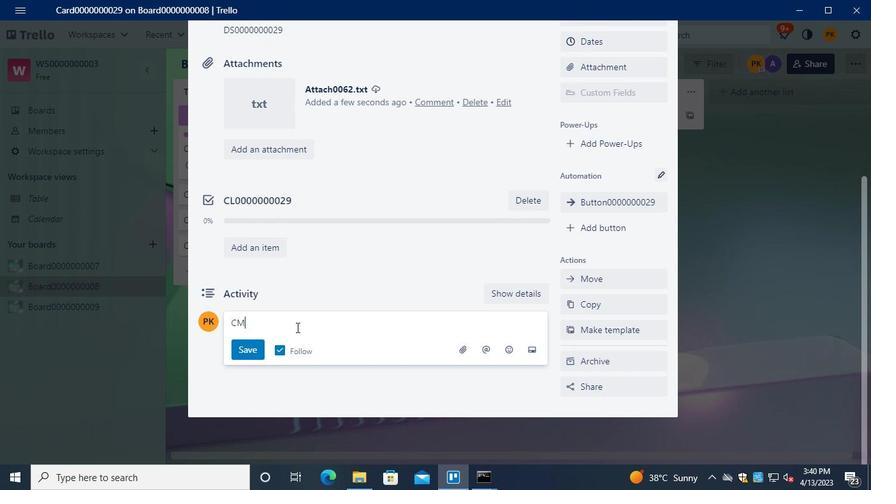
Action: Keyboard <96>
Screenshot: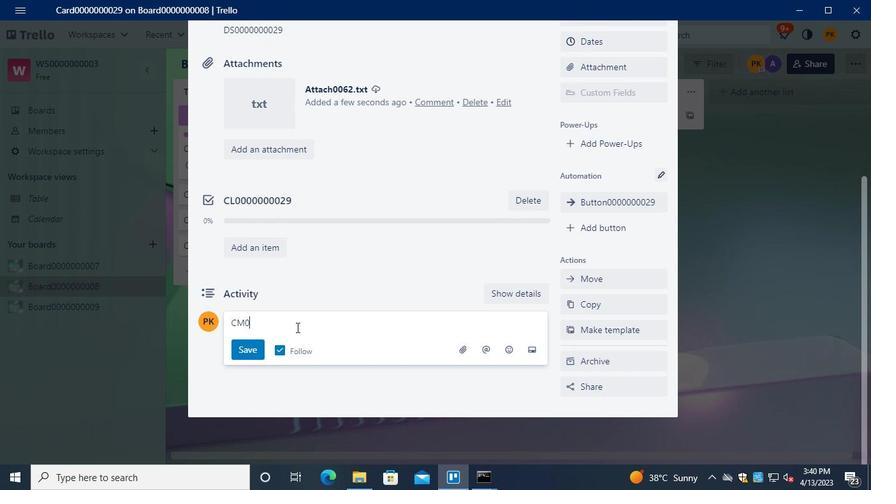 
Action: Keyboard <96>
Screenshot: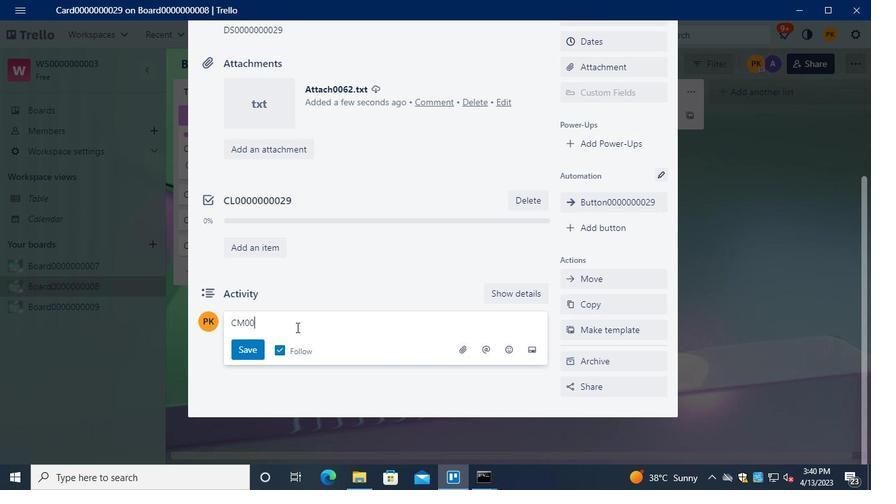 
Action: Keyboard <96>
Screenshot: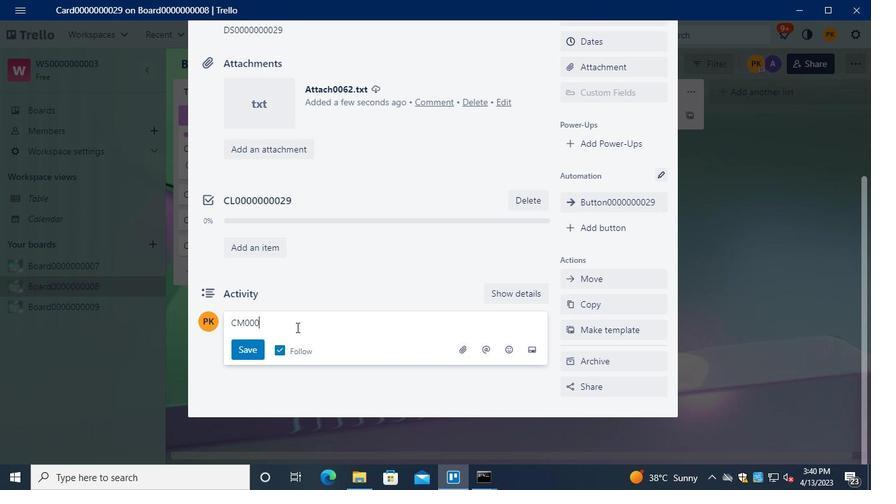 
Action: Keyboard <96>
Screenshot: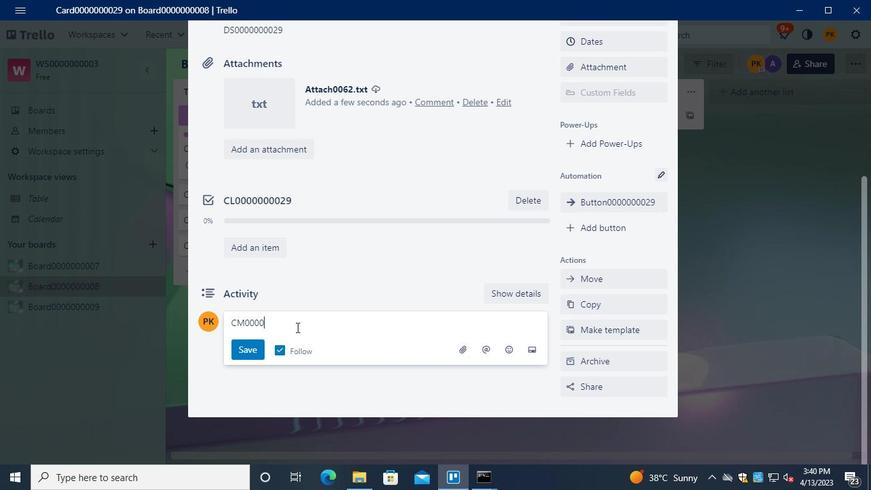 
Action: Keyboard <96>
Screenshot: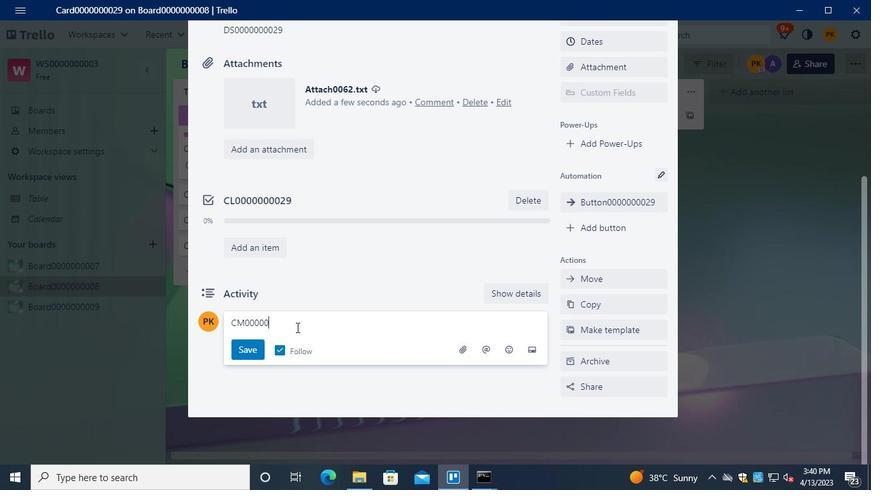 
Action: Keyboard <96>
Screenshot: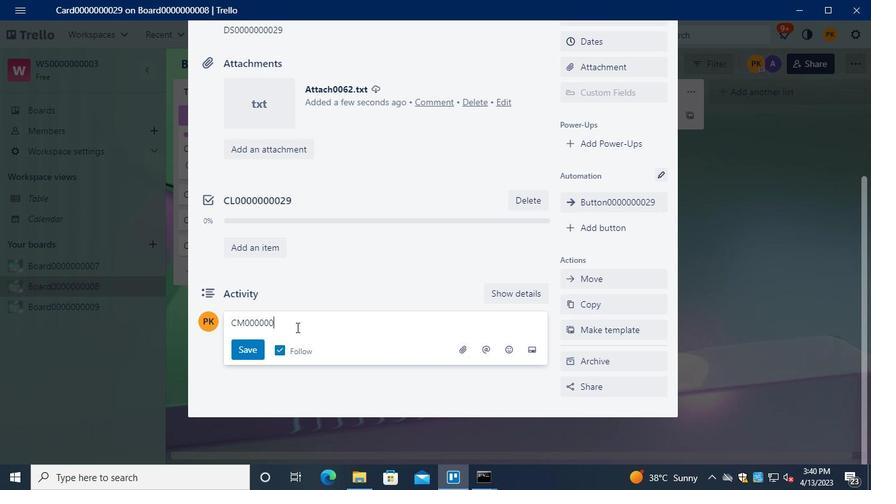 
Action: Keyboard <96>
Screenshot: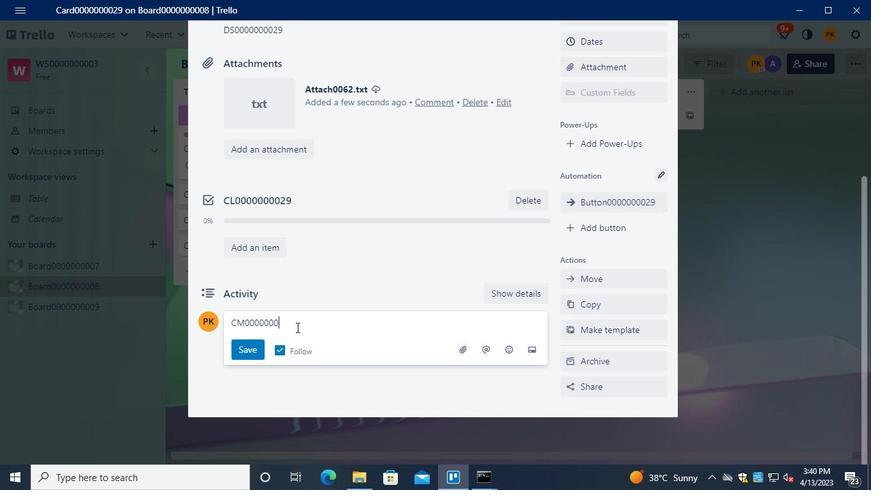 
Action: Keyboard <98>
Screenshot: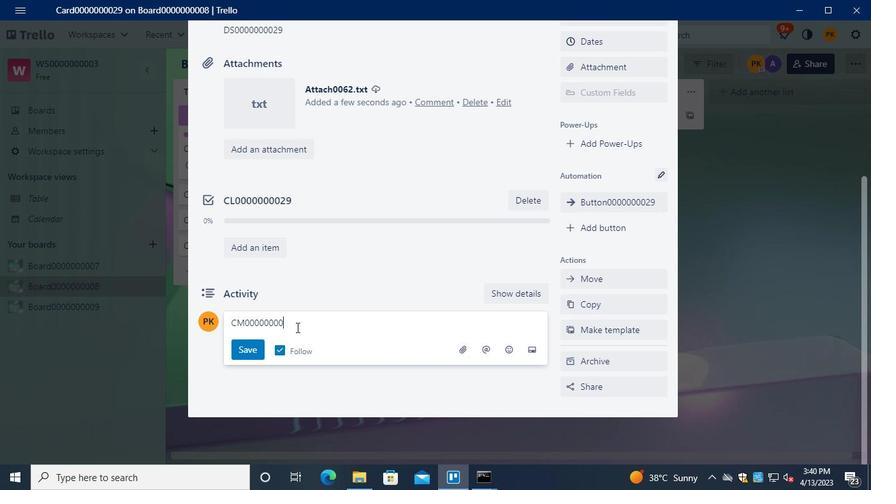 
Action: Keyboard <105>
Screenshot: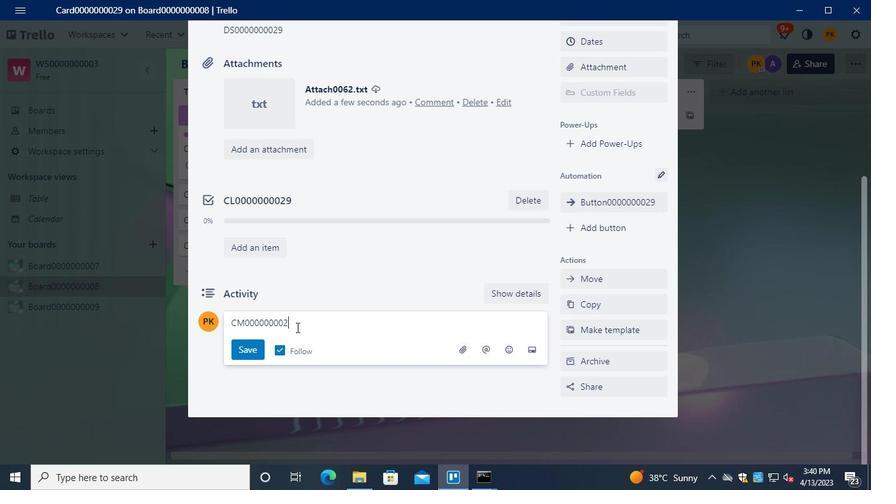 
Action: Mouse moved to (256, 345)
Screenshot: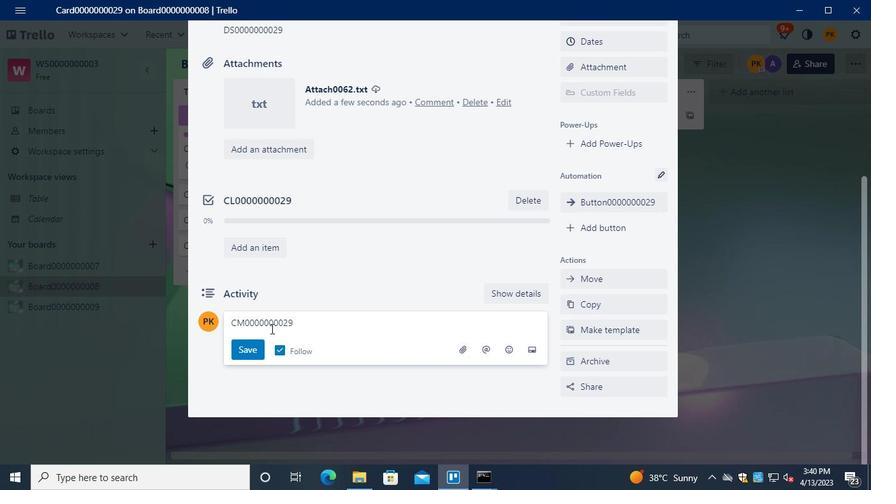 
Action: Mouse pressed left at (256, 345)
Screenshot: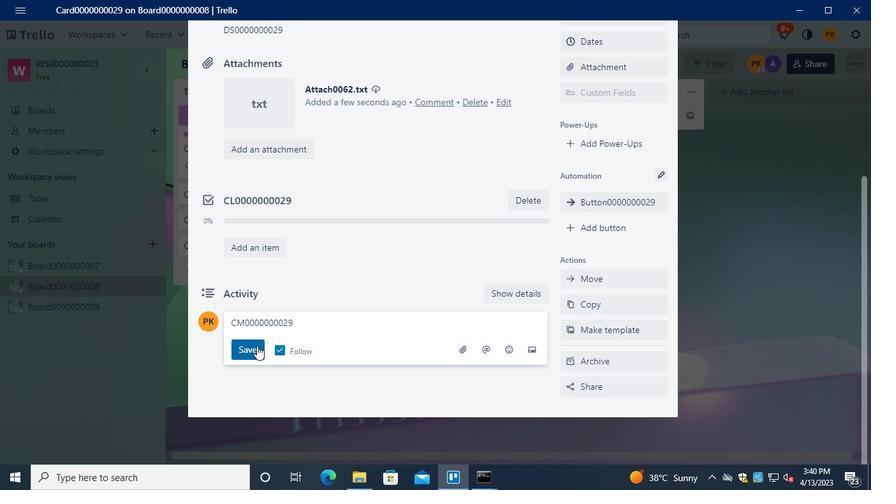 
Action: Mouse moved to (292, 312)
Screenshot: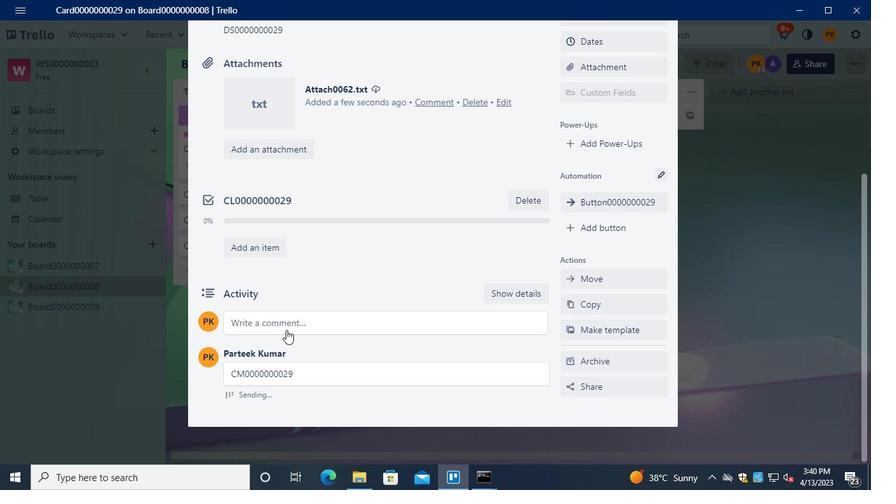 
Action: Keyboard Key.alt_l
Screenshot: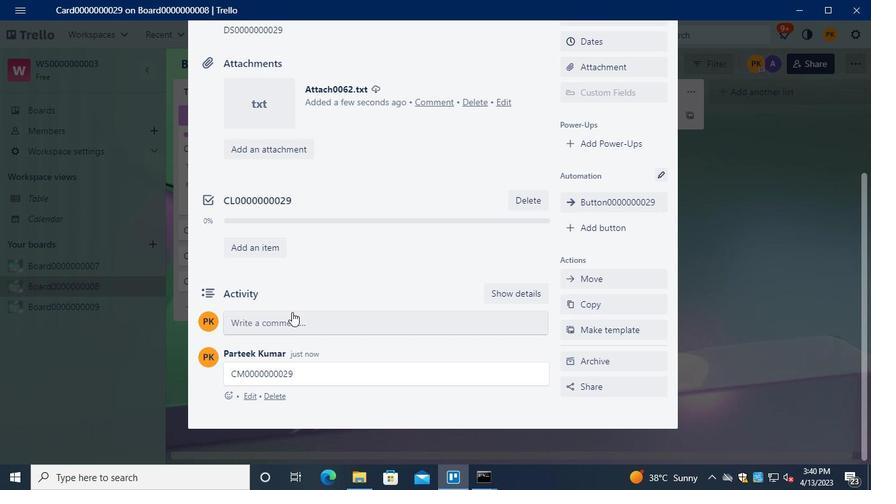 
Action: Keyboard Key.tab
Screenshot: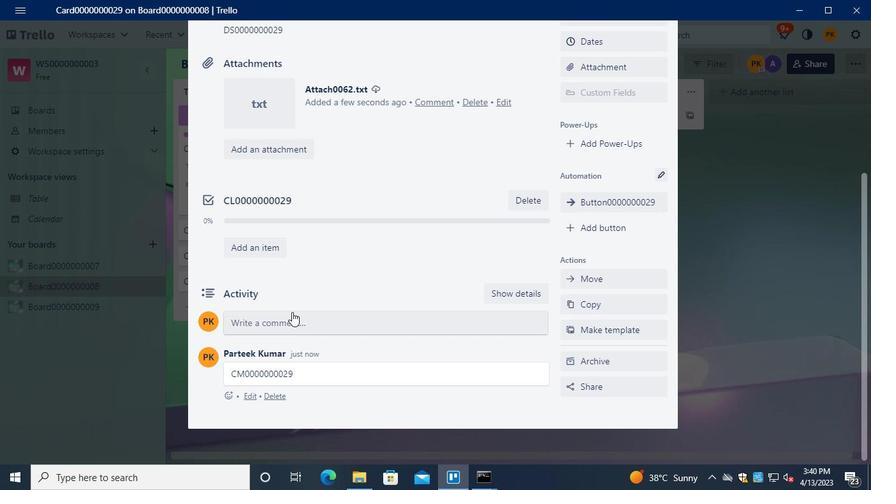 
Action: Mouse moved to (687, 79)
Screenshot: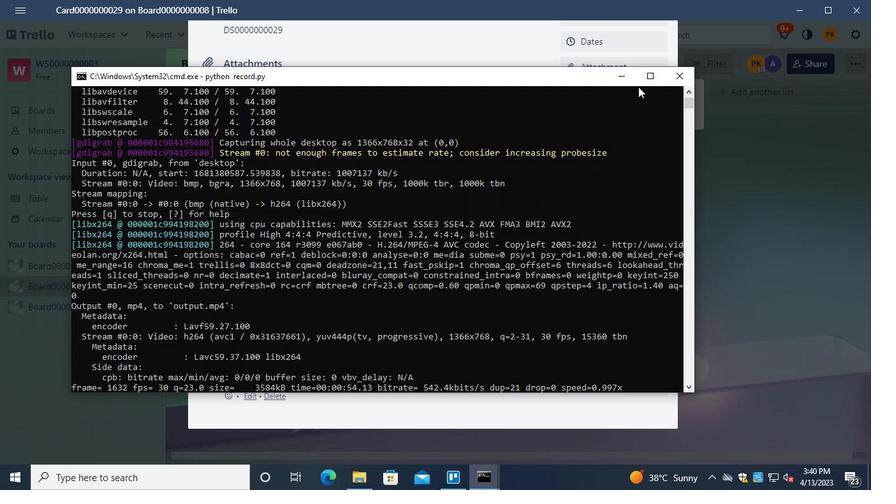 
Action: Mouse pressed left at (687, 79)
Screenshot: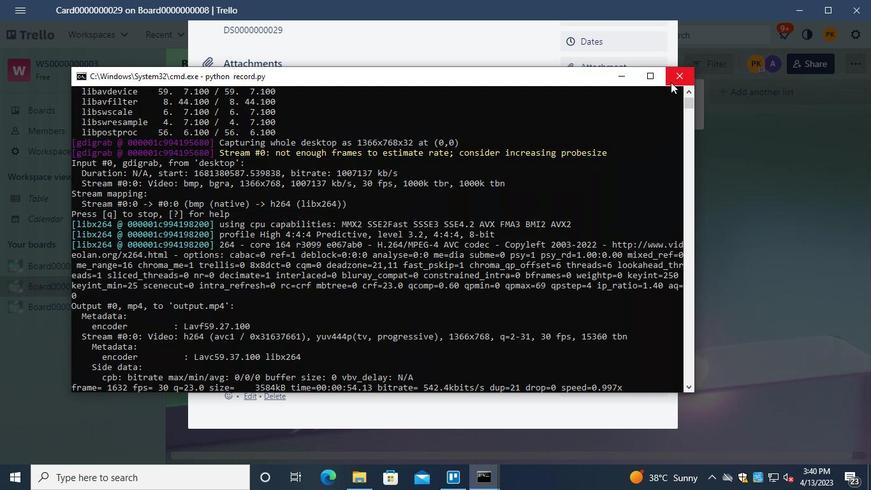 
